 Task: Find a house in Waterville, United States, with Wifi, for 1 adult, from 7th to 14th July, within a price range of ₹6000 to ₹14000.
Action: Mouse moved to (308, 146)
Screenshot: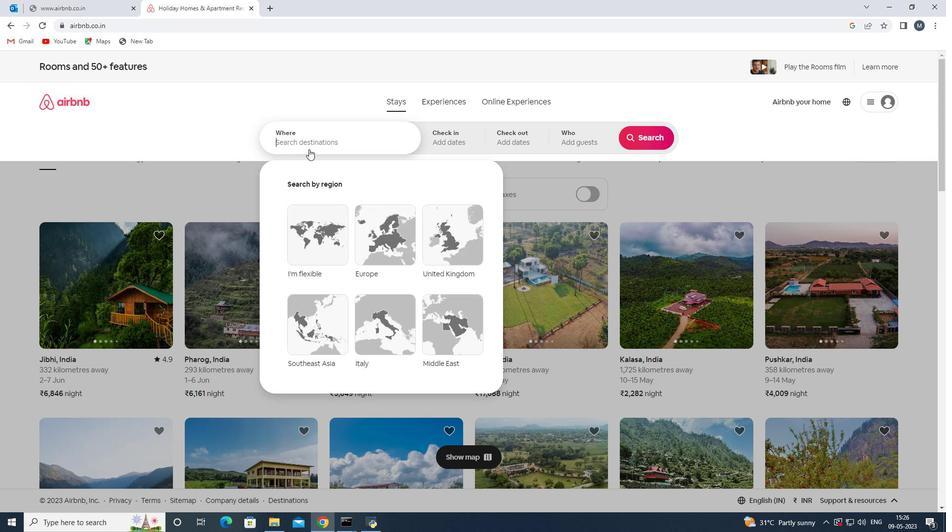 
Action: Mouse pressed left at (308, 146)
Screenshot: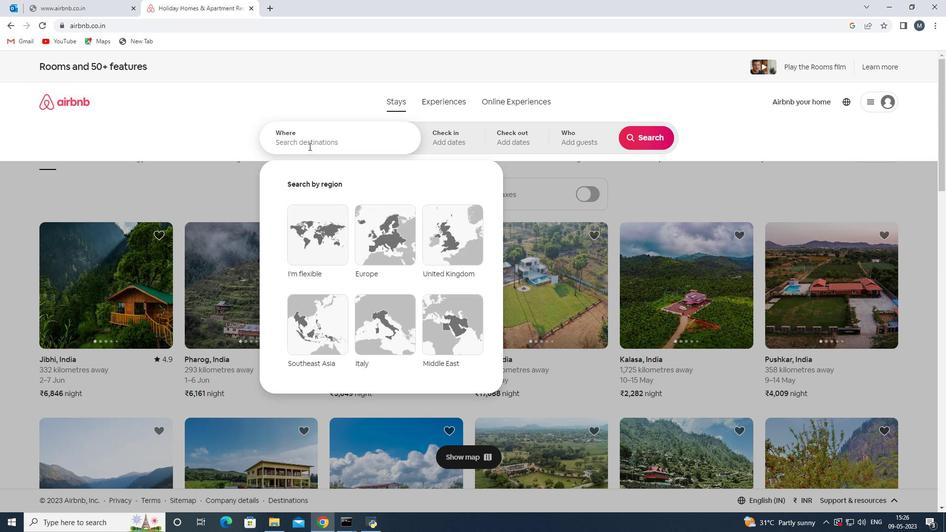 
Action: Mouse moved to (308, 145)
Screenshot: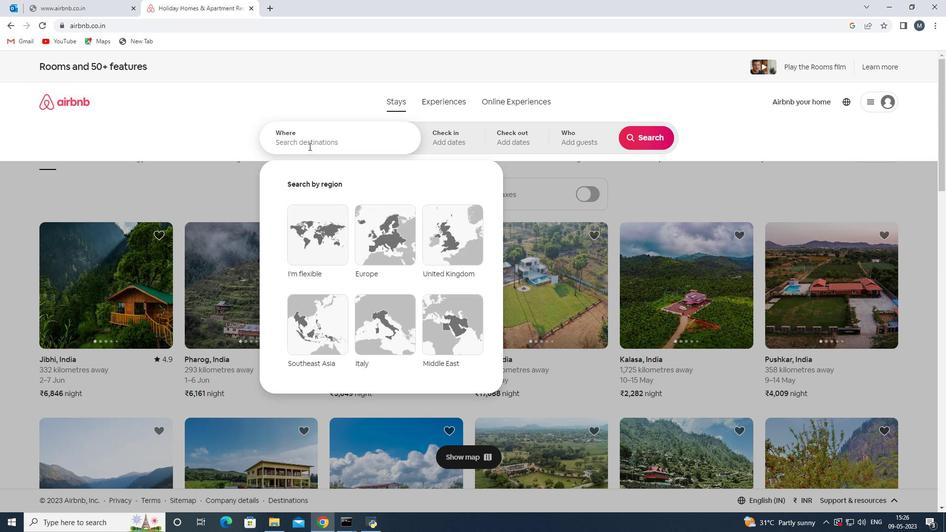 
Action: Key pressed <Key.shift><Key.shift><Key.shift>Waterville<Key.space><Key.backspace>,<Key.space><Key.shift>united<Key.space>states<Key.space>
Screenshot: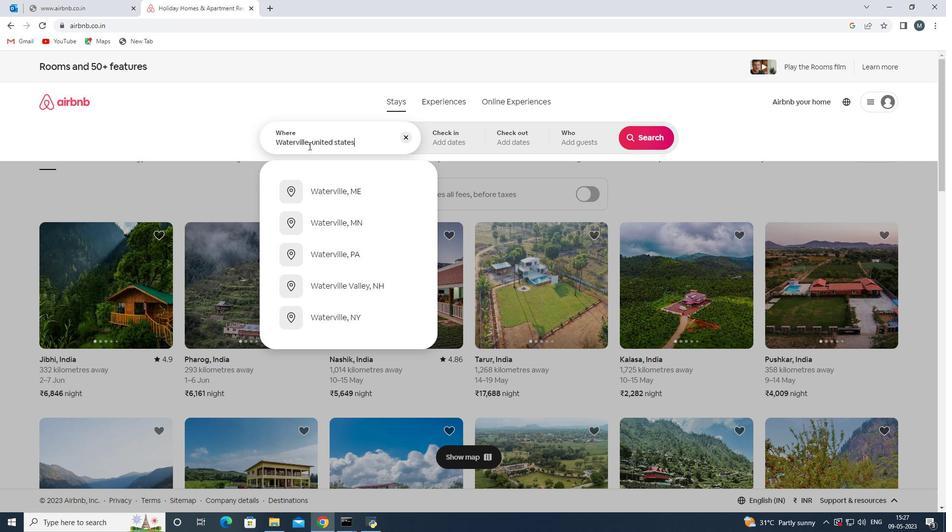 
Action: Mouse moved to (315, 145)
Screenshot: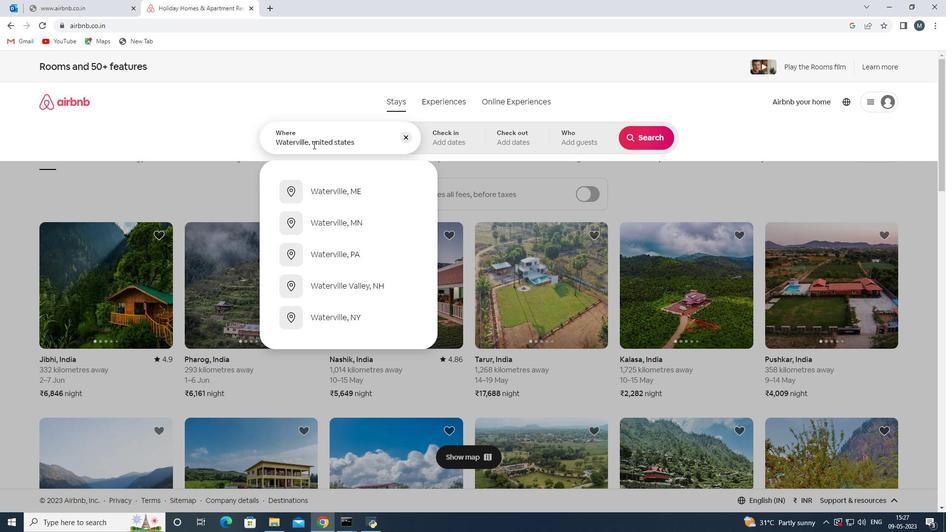 
Action: Mouse pressed left at (315, 145)
Screenshot: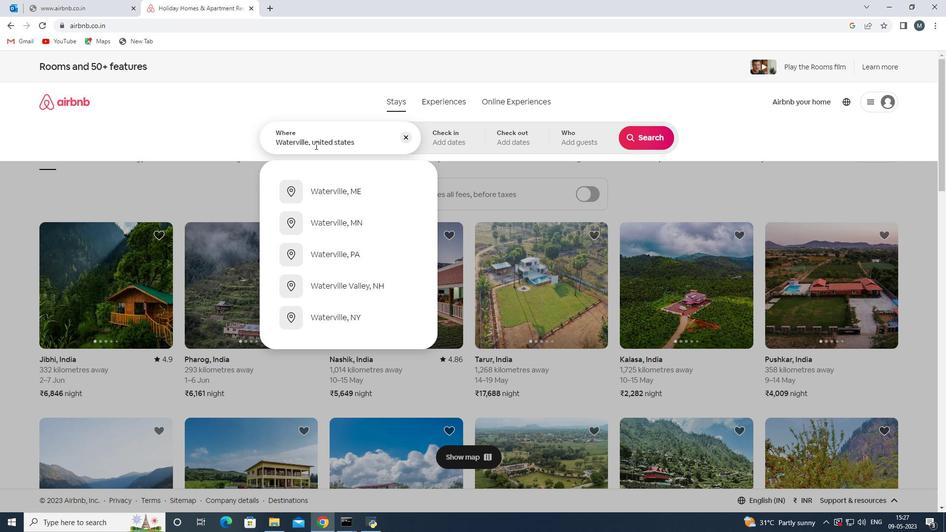 
Action: Mouse moved to (317, 145)
Screenshot: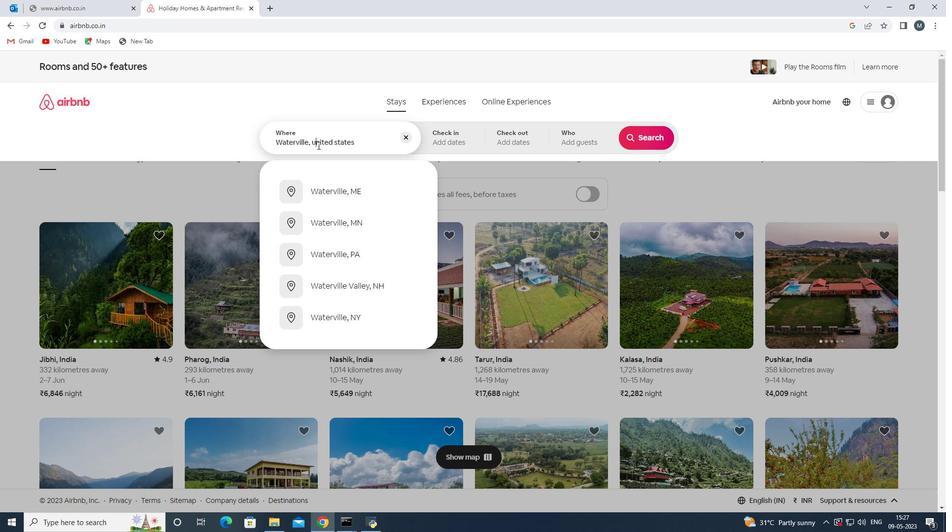 
Action: Key pressed <Key.backspace><Key.shift>U
Screenshot: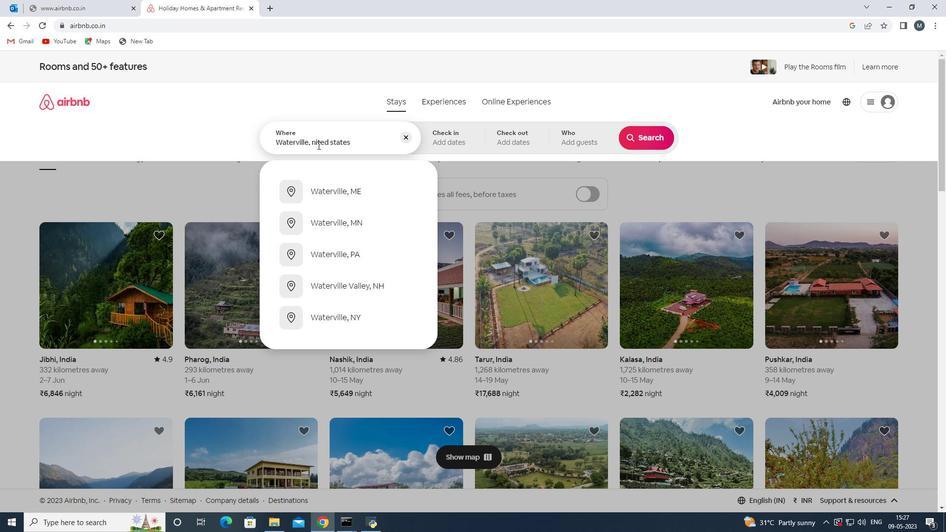 
Action: Mouse moved to (363, 158)
Screenshot: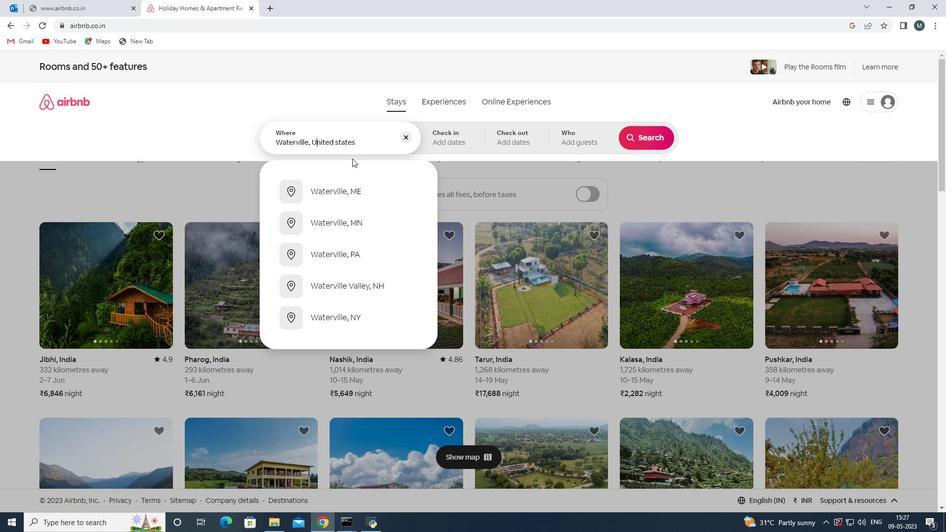 
Action: Key pressed <Key.enter>
Screenshot: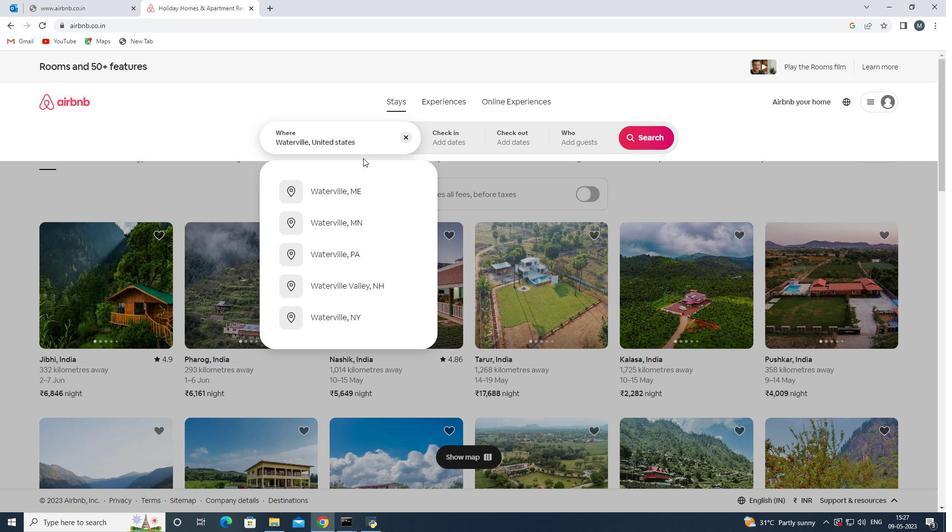 
Action: Mouse moved to (641, 218)
Screenshot: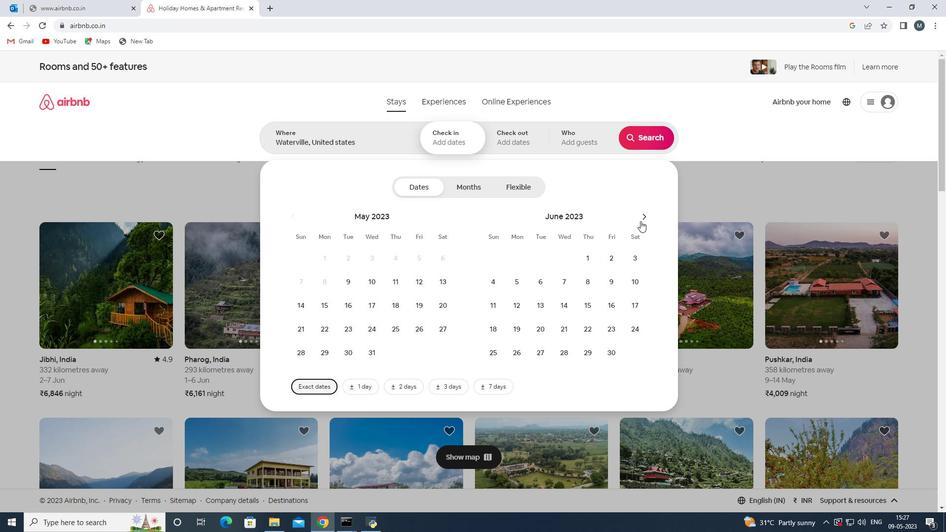 
Action: Mouse pressed left at (641, 218)
Screenshot: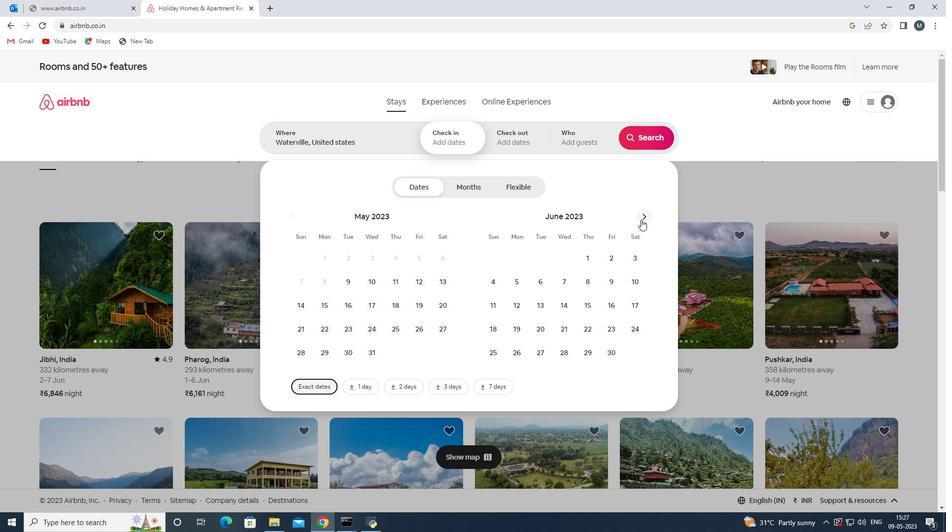 
Action: Mouse moved to (611, 279)
Screenshot: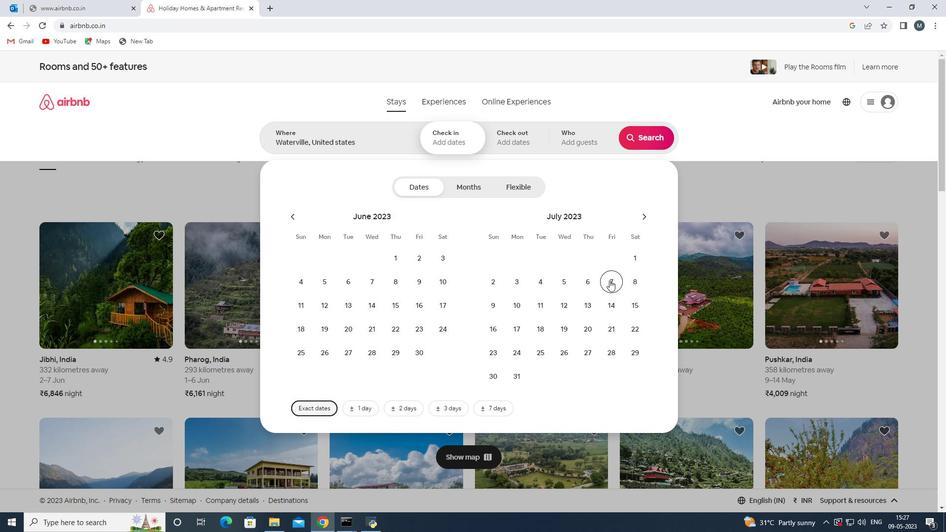 
Action: Mouse pressed left at (611, 279)
Screenshot: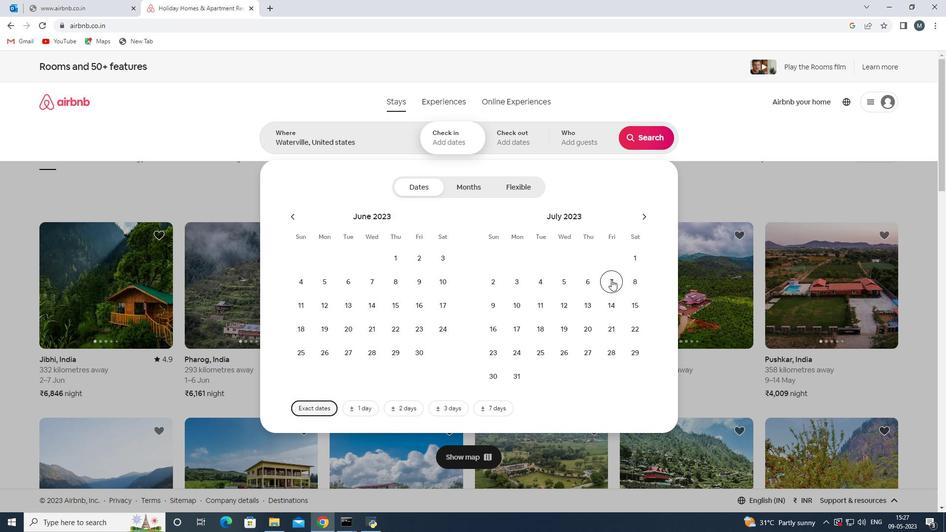 
Action: Mouse moved to (606, 307)
Screenshot: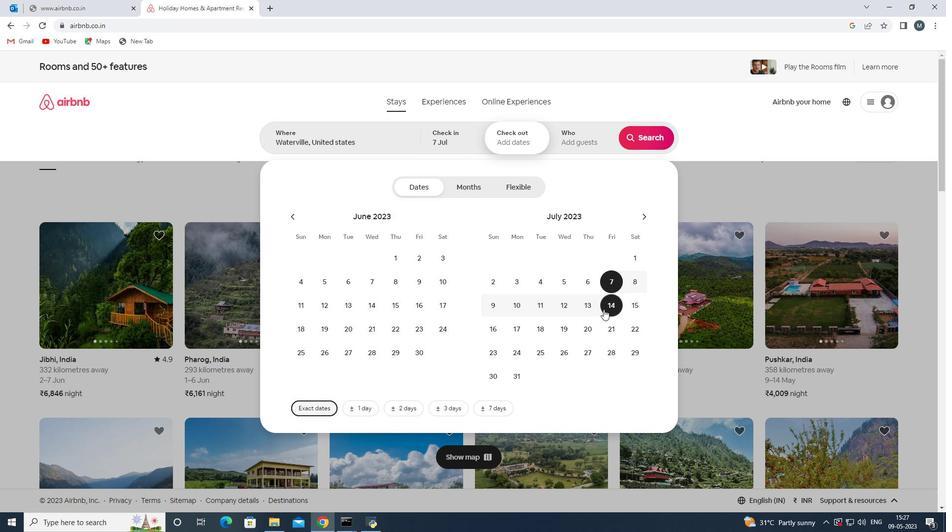 
Action: Mouse pressed left at (606, 307)
Screenshot: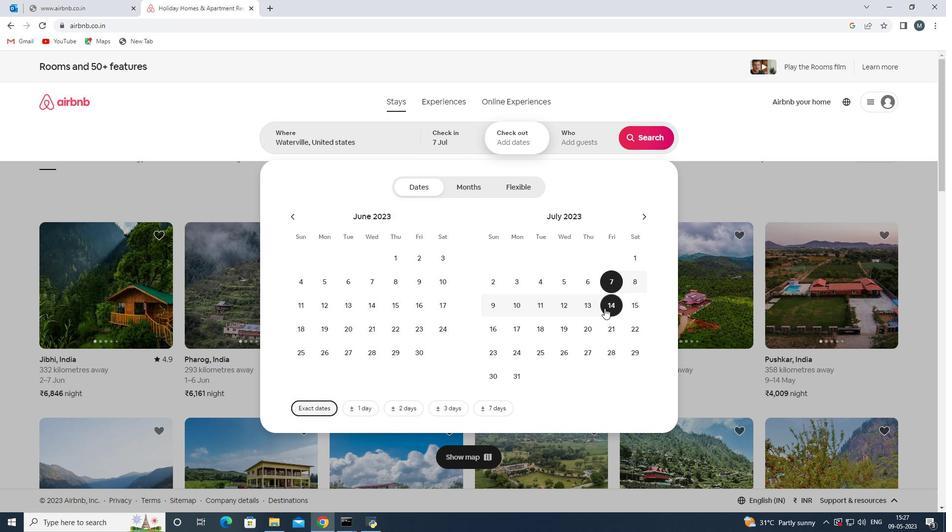 
Action: Mouse moved to (572, 148)
Screenshot: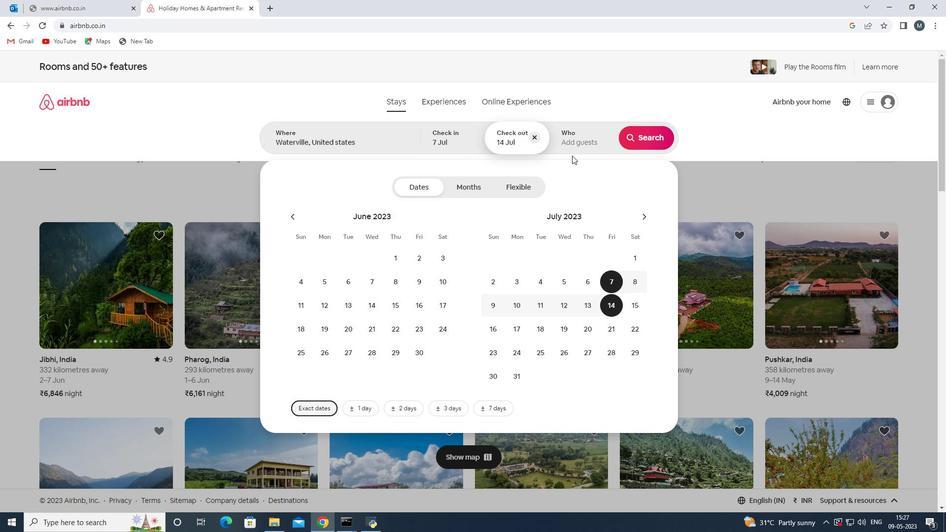 
Action: Mouse pressed left at (572, 148)
Screenshot: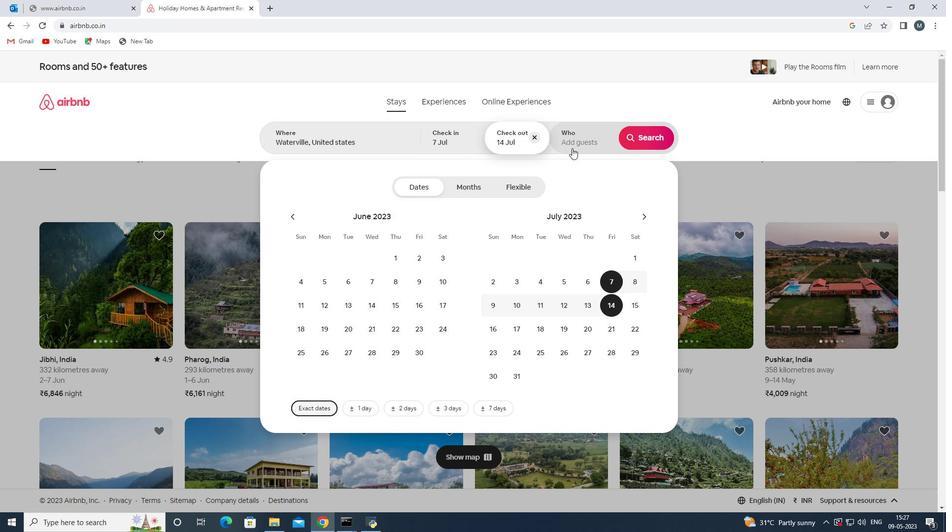 
Action: Mouse moved to (648, 193)
Screenshot: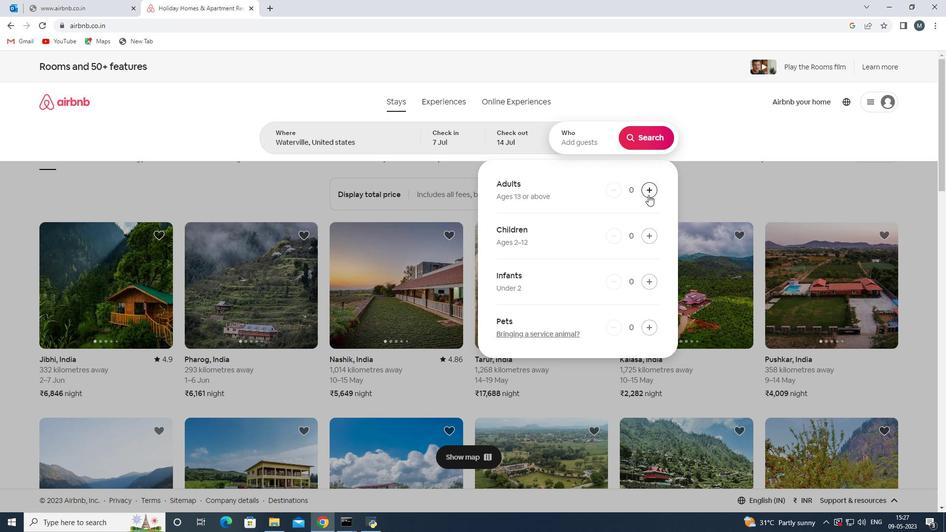 
Action: Mouse pressed left at (648, 193)
Screenshot: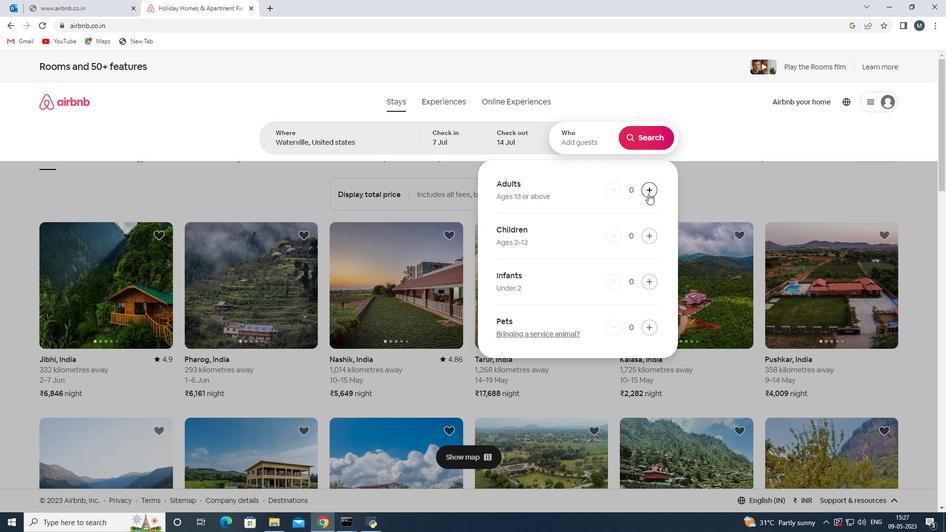 
Action: Mouse moved to (651, 137)
Screenshot: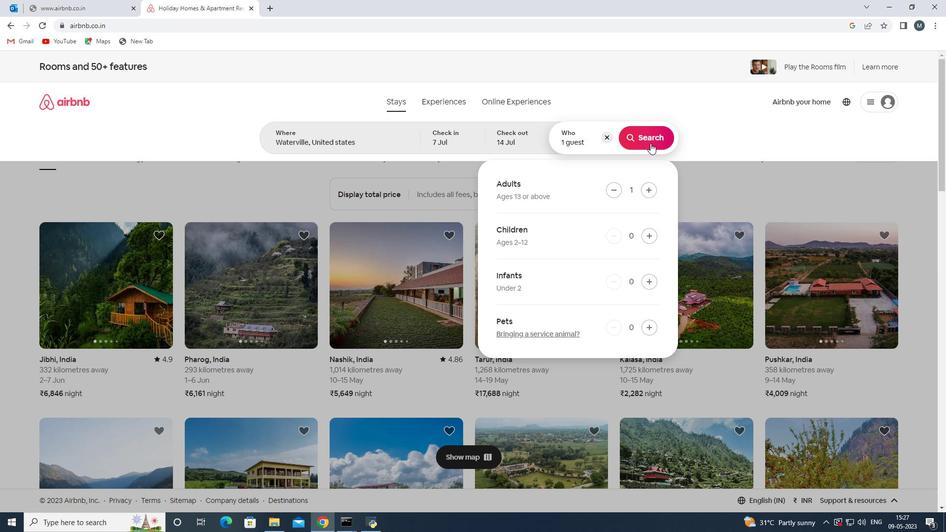 
Action: Mouse pressed left at (651, 137)
Screenshot: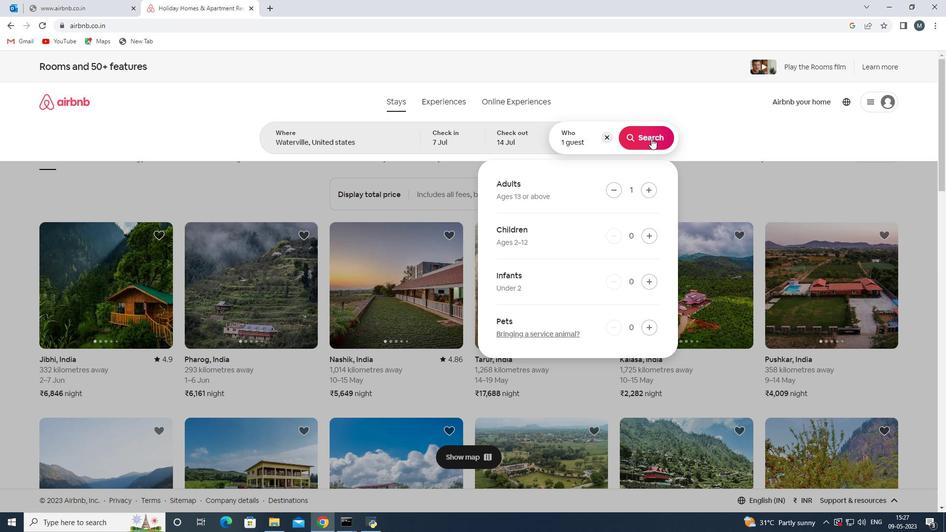 
Action: Mouse moved to (898, 114)
Screenshot: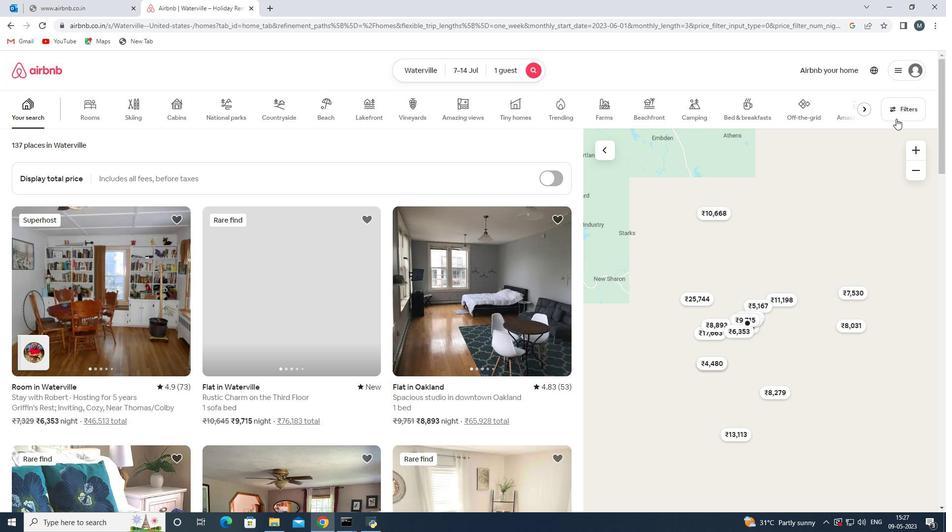 
Action: Mouse pressed left at (898, 114)
Screenshot: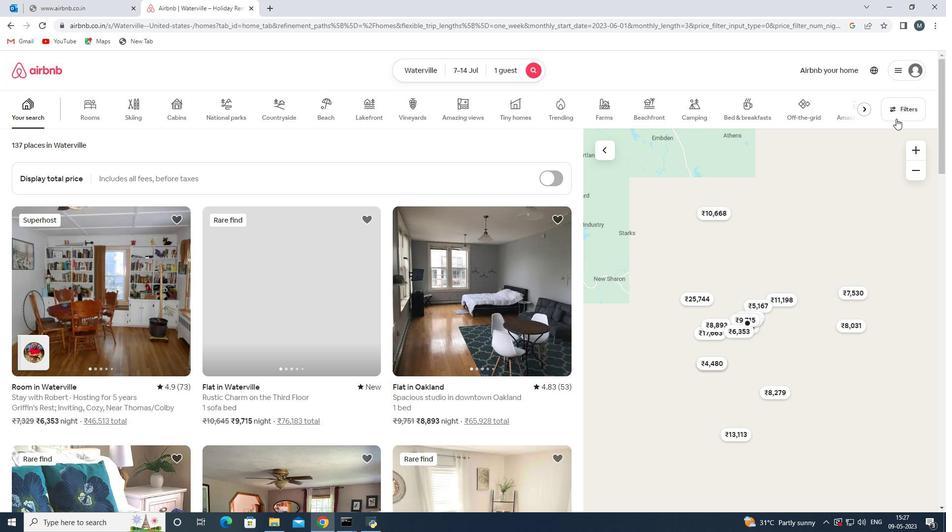 
Action: Mouse moved to (421, 346)
Screenshot: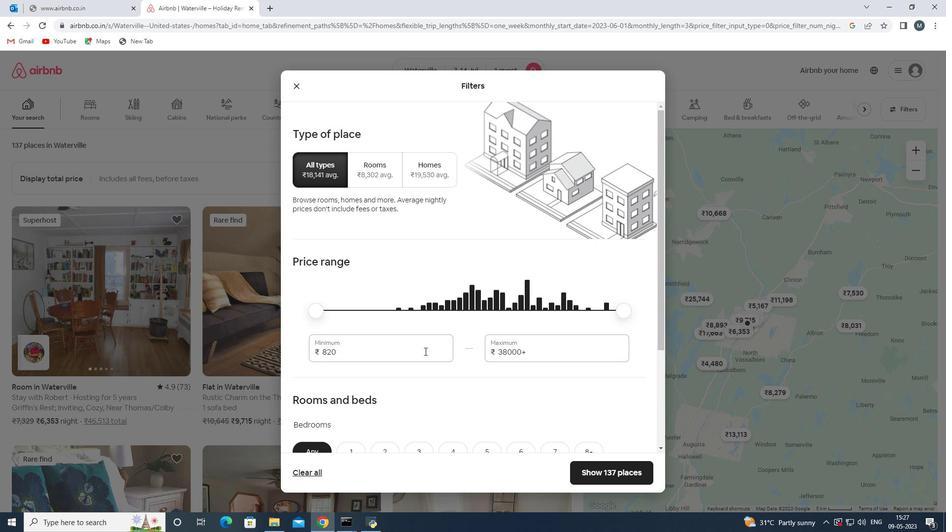 
Action: Mouse scrolled (421, 346) with delta (0, 0)
Screenshot: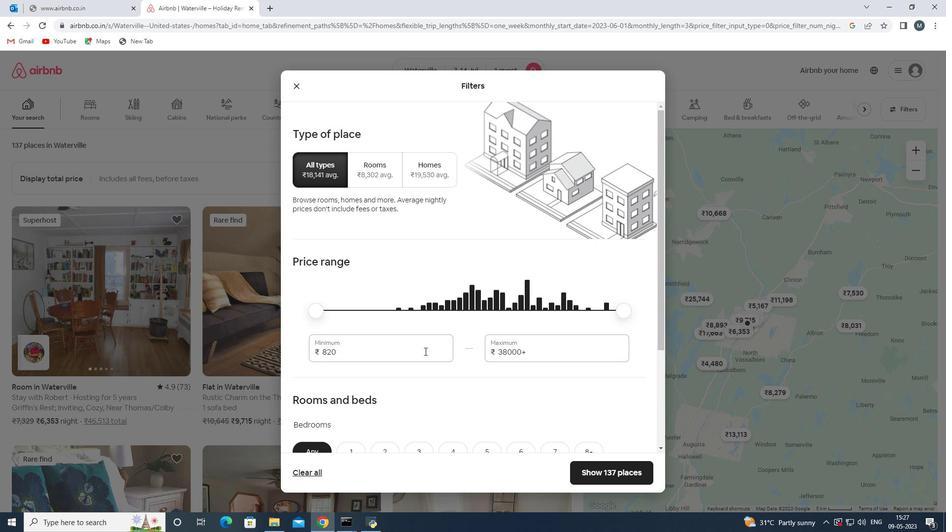 
Action: Mouse moved to (401, 304)
Screenshot: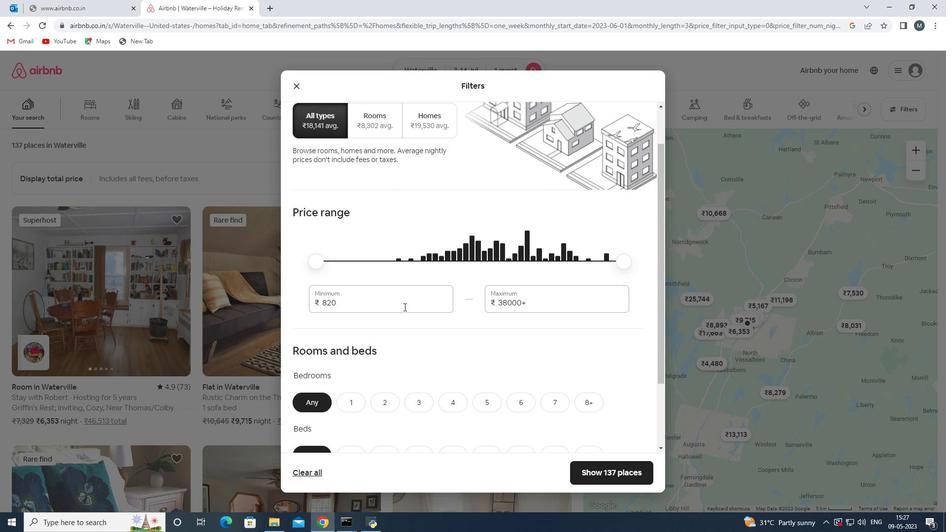 
Action: Mouse pressed left at (401, 304)
Screenshot: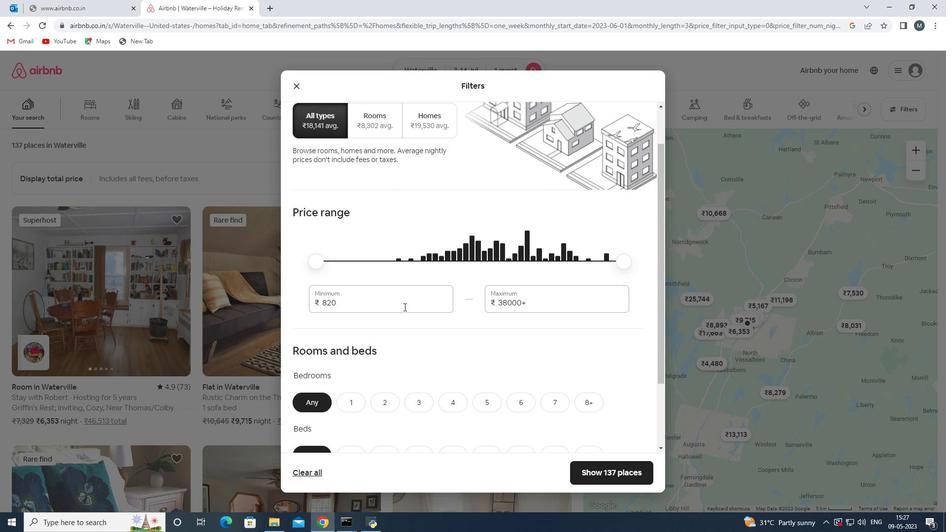 
Action: Mouse moved to (323, 304)
Screenshot: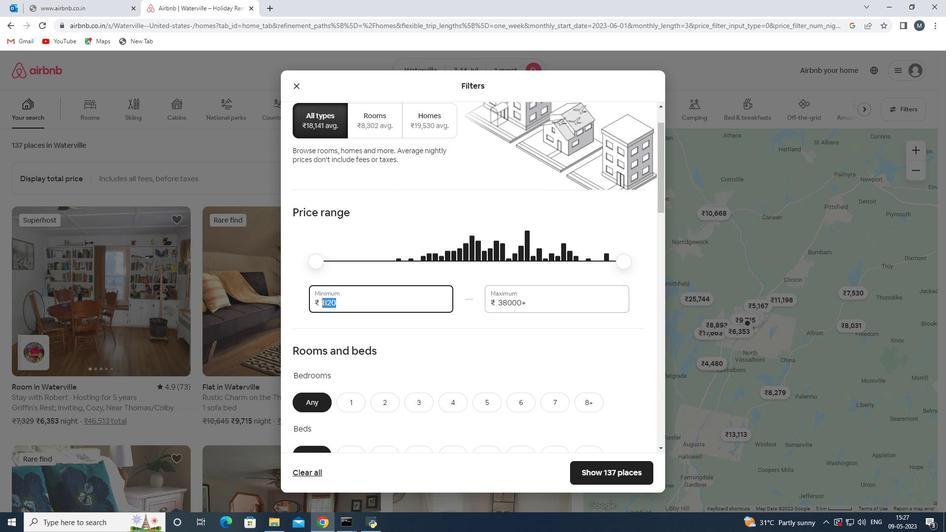 
Action: Key pressed 6000
Screenshot: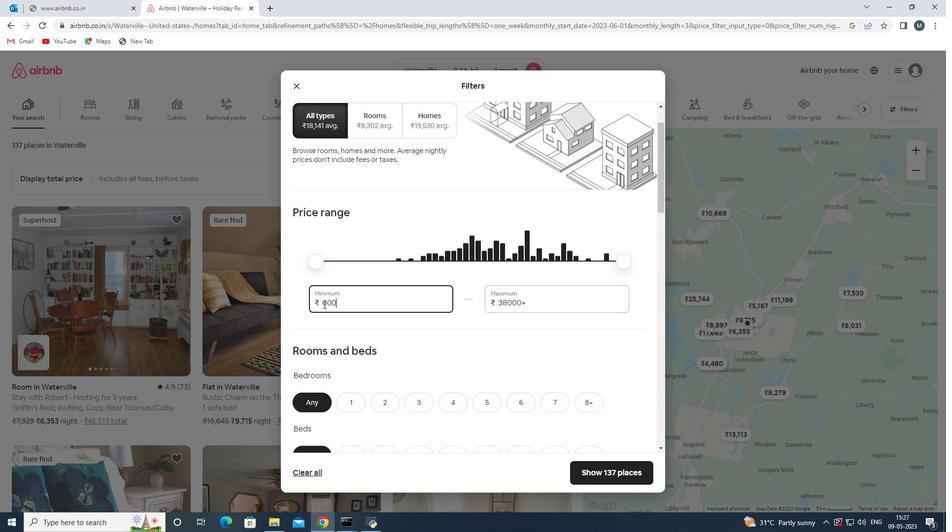 
Action: Mouse moved to (535, 302)
Screenshot: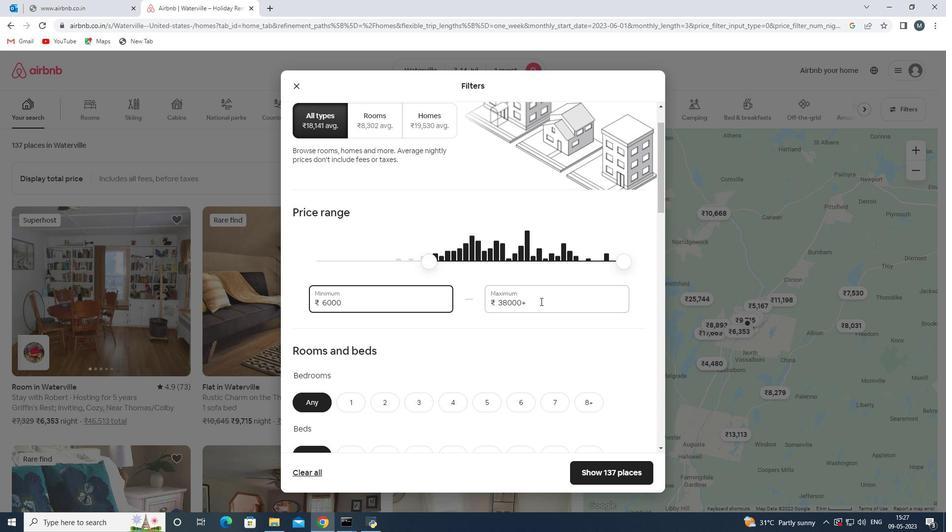 
Action: Mouse pressed left at (535, 302)
Screenshot: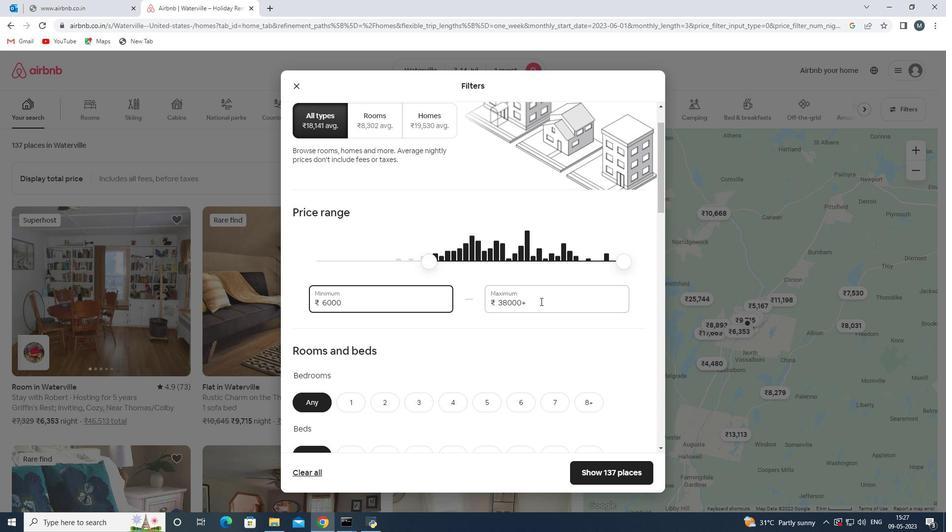 
Action: Mouse moved to (488, 309)
Screenshot: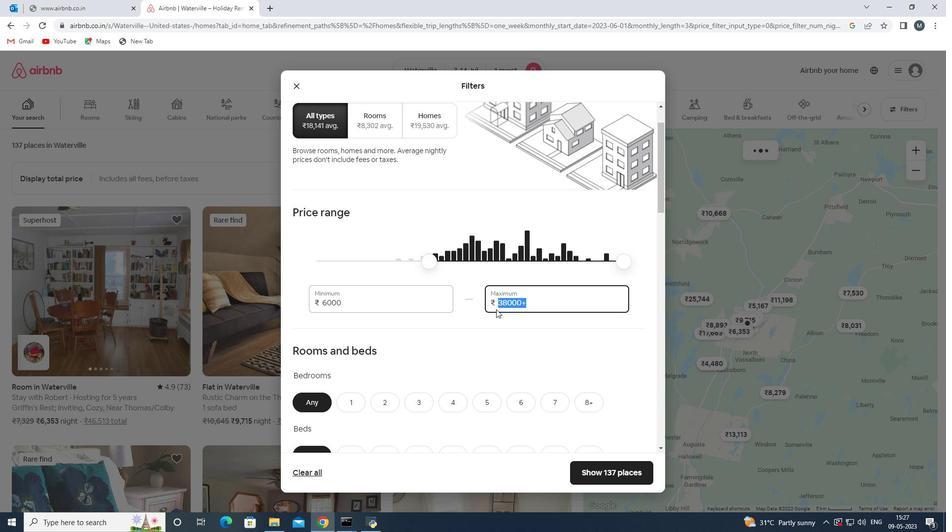 
Action: Key pressed 14000
Screenshot: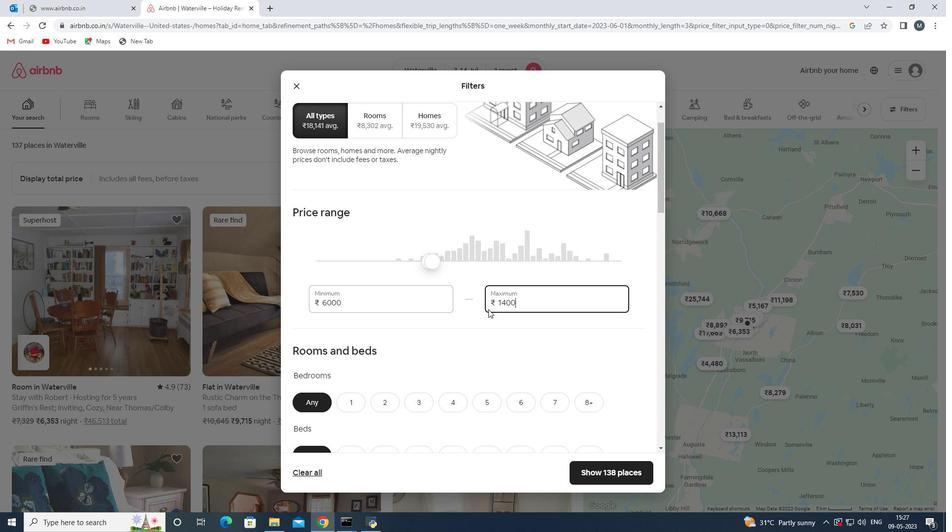 
Action: Mouse moved to (484, 304)
Screenshot: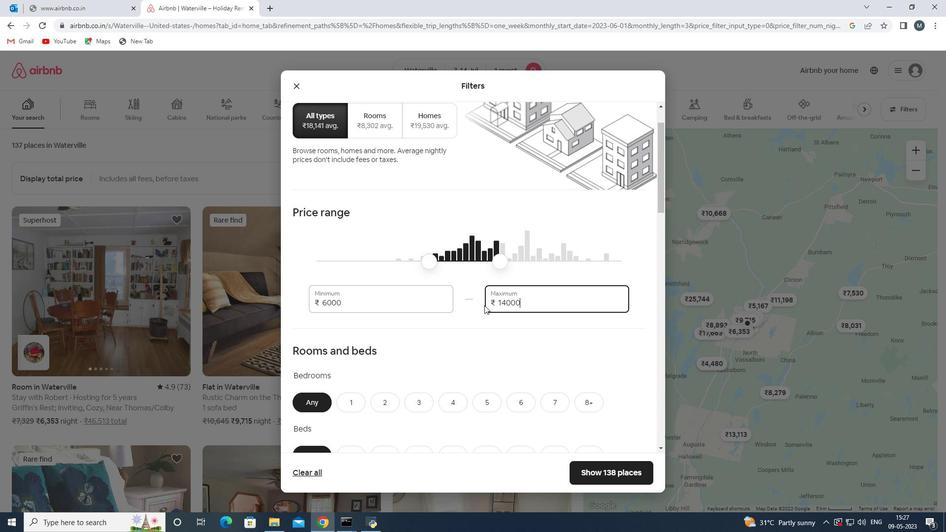 
Action: Mouse scrolled (484, 304) with delta (0, 0)
Screenshot: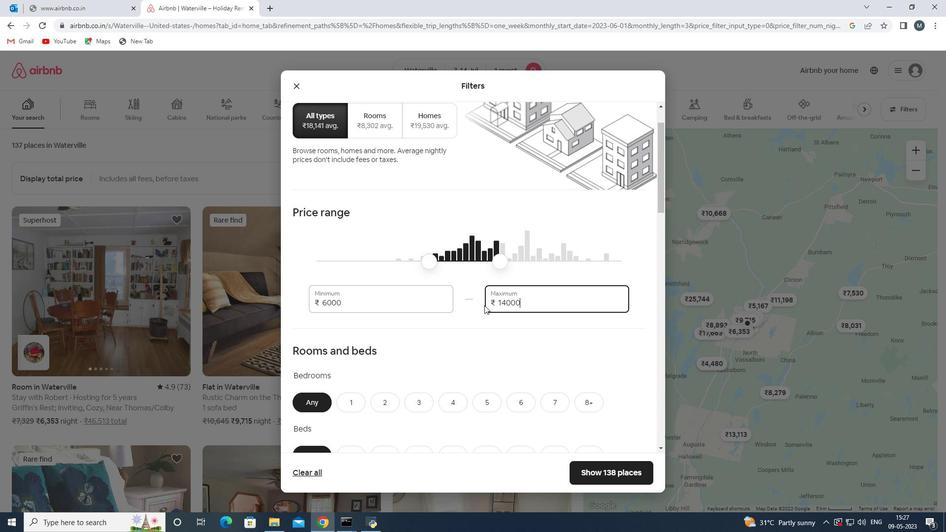 
Action: Mouse moved to (484, 295)
Screenshot: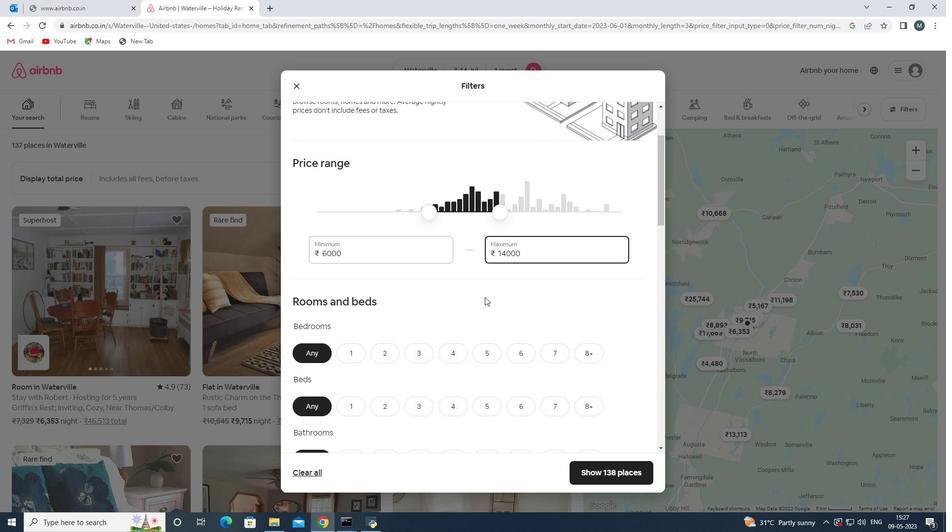 
Action: Mouse scrolled (484, 295) with delta (0, 0)
Screenshot: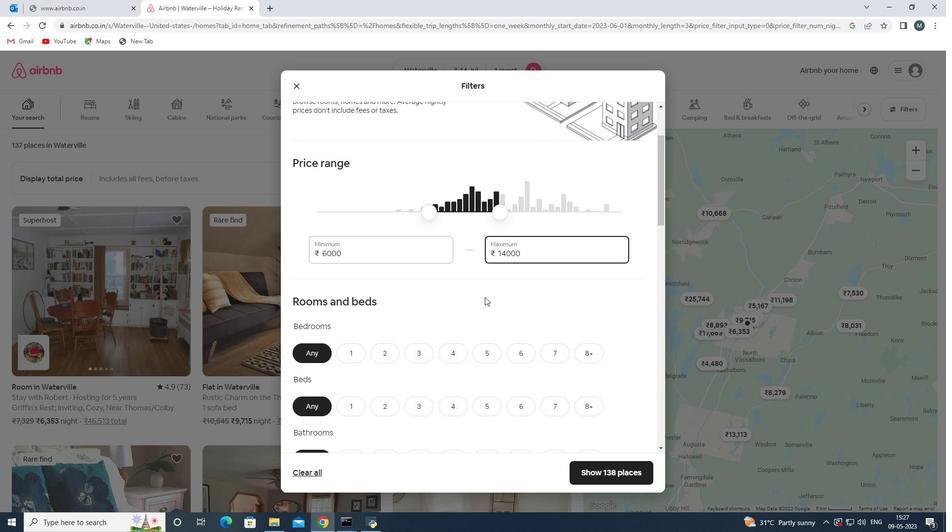 
Action: Mouse scrolled (484, 295) with delta (0, 0)
Screenshot: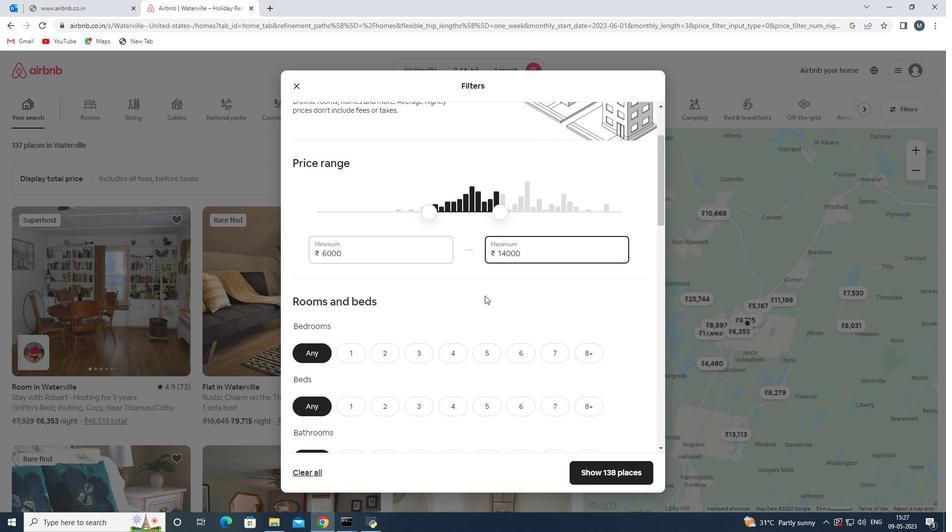 
Action: Mouse moved to (348, 261)
Screenshot: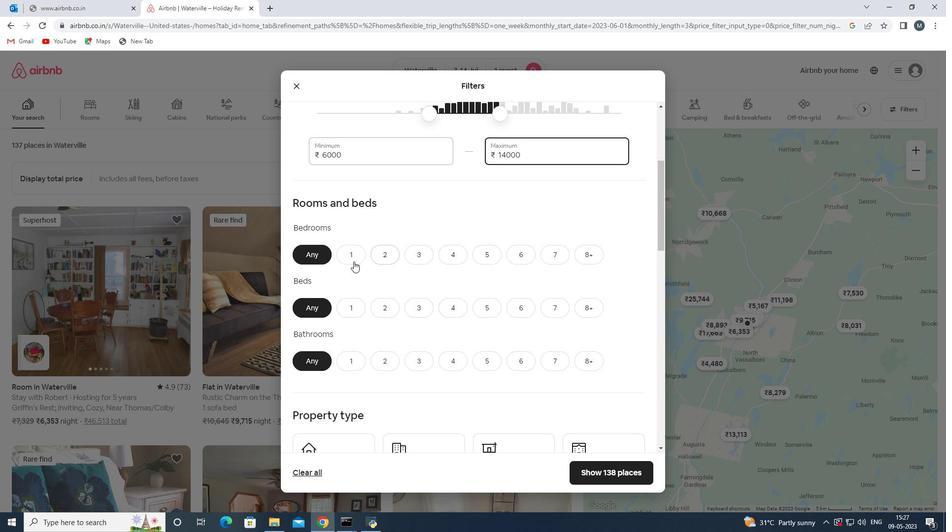 
Action: Mouse pressed left at (348, 261)
Screenshot: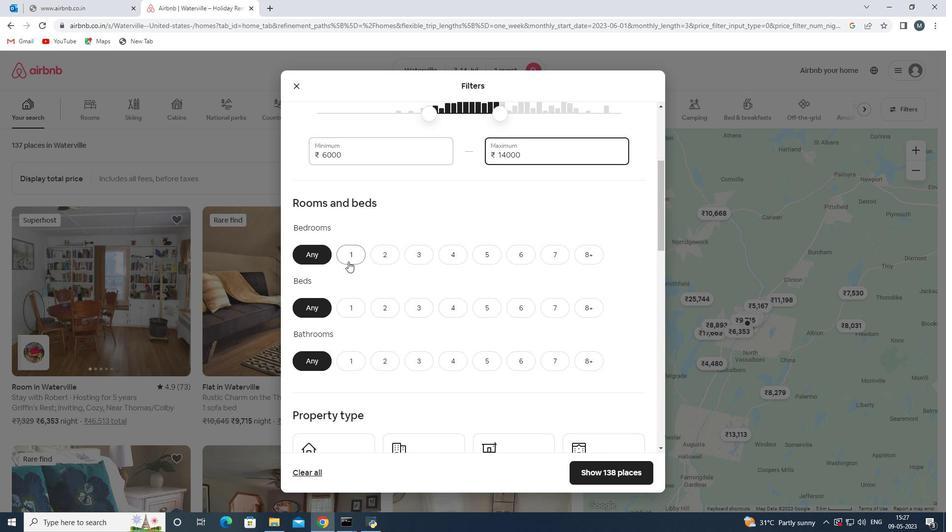 
Action: Mouse moved to (345, 304)
Screenshot: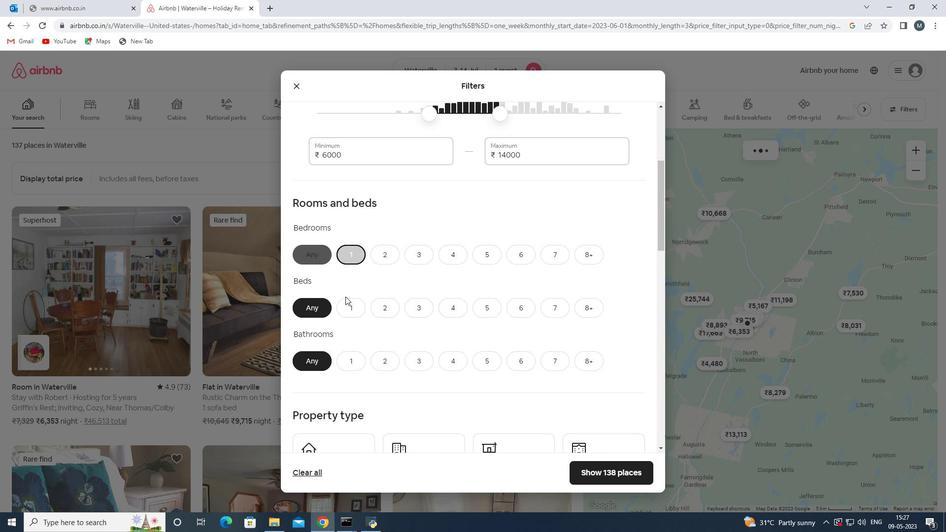 
Action: Mouse pressed left at (345, 304)
Screenshot: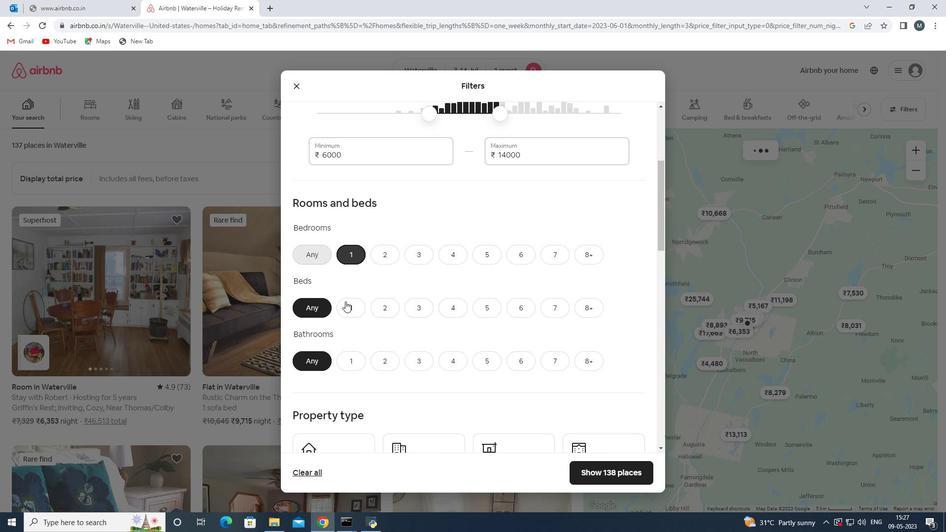 
Action: Mouse moved to (348, 301)
Screenshot: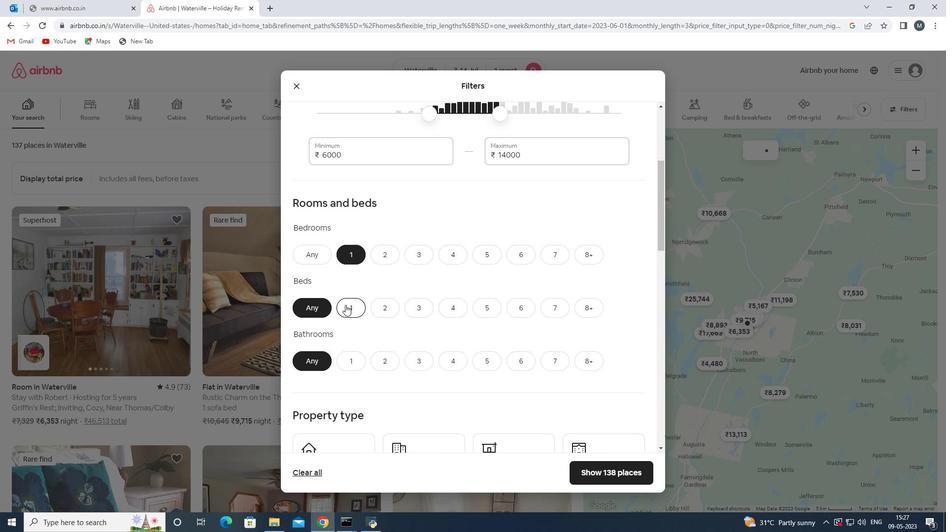 
Action: Mouse scrolled (348, 300) with delta (0, 0)
Screenshot: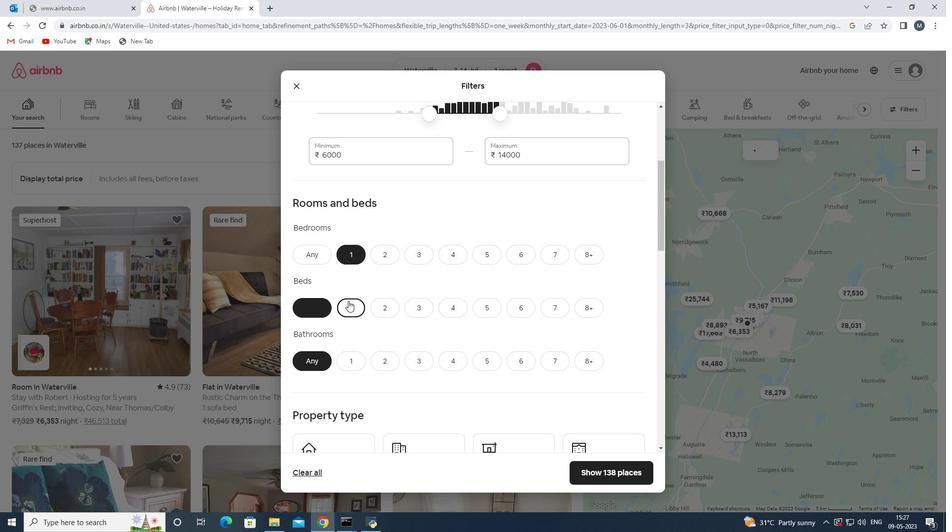 
Action: Mouse moved to (350, 301)
Screenshot: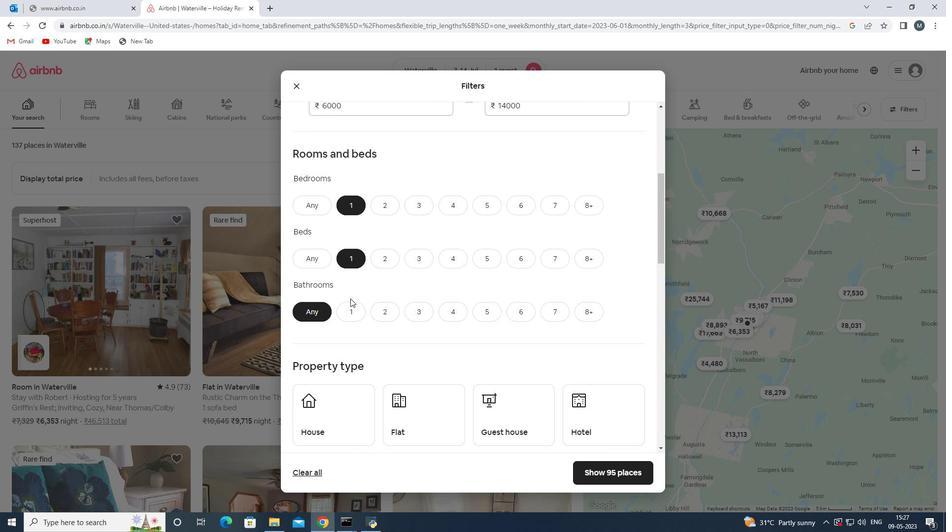 
Action: Mouse pressed left at (350, 301)
Screenshot: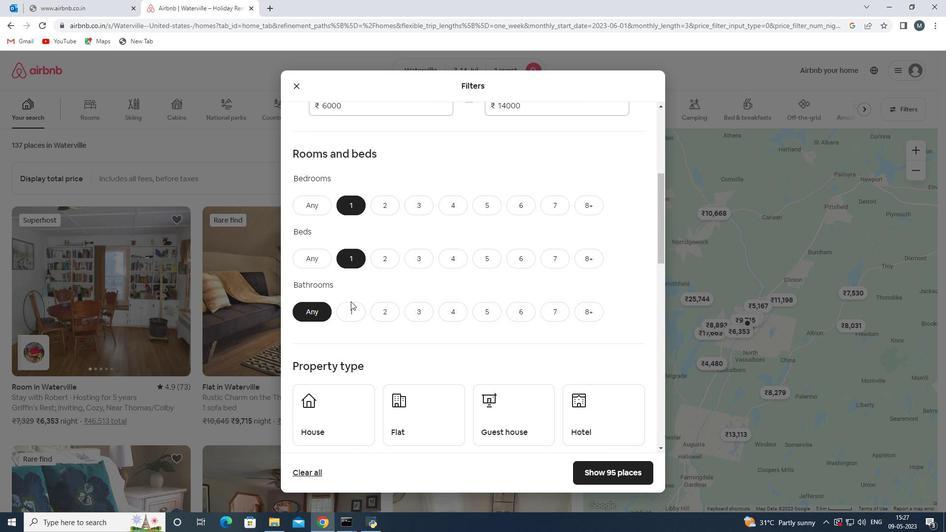 
Action: Mouse moved to (376, 282)
Screenshot: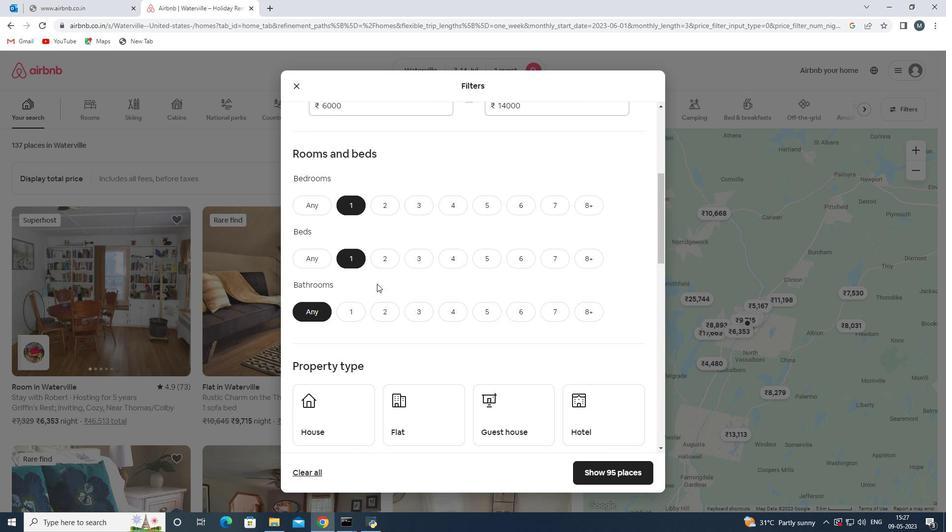 
Action: Mouse scrolled (376, 281) with delta (0, 0)
Screenshot: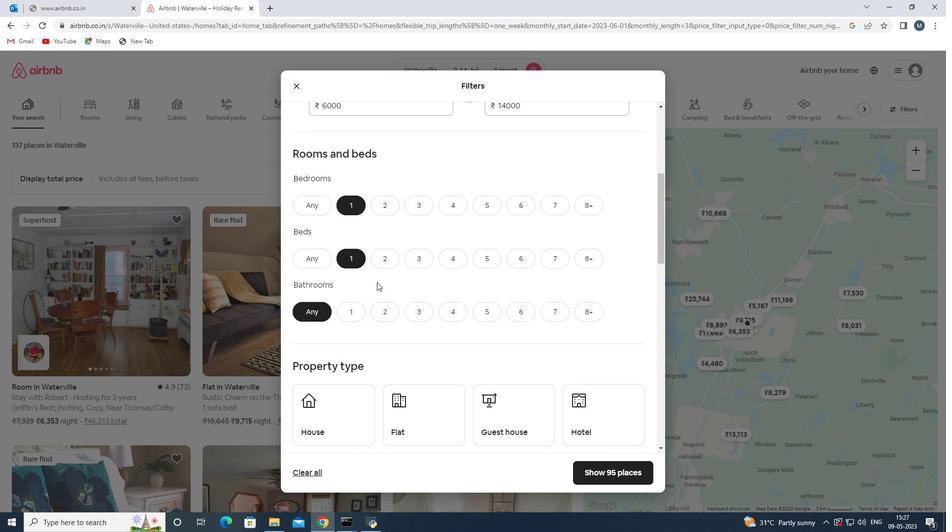 
Action: Mouse moved to (393, 272)
Screenshot: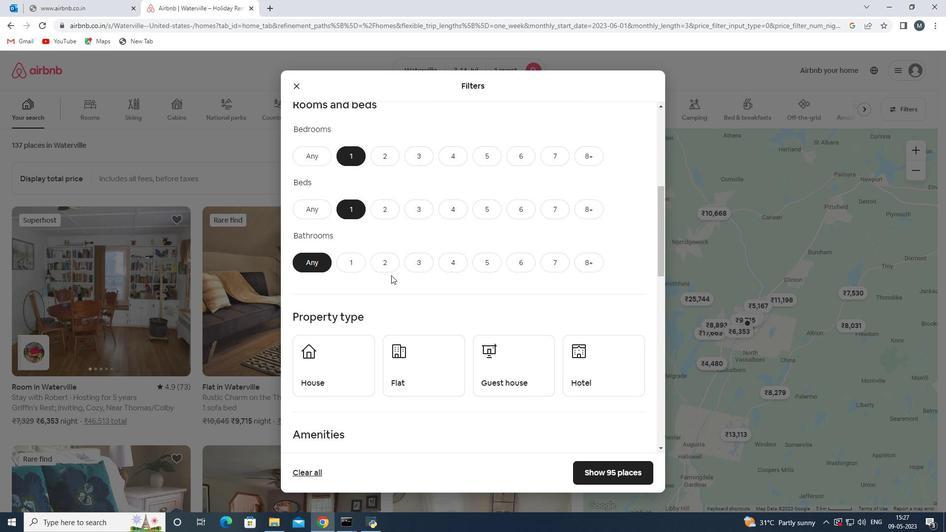 
Action: Mouse scrolled (393, 272) with delta (0, 0)
Screenshot: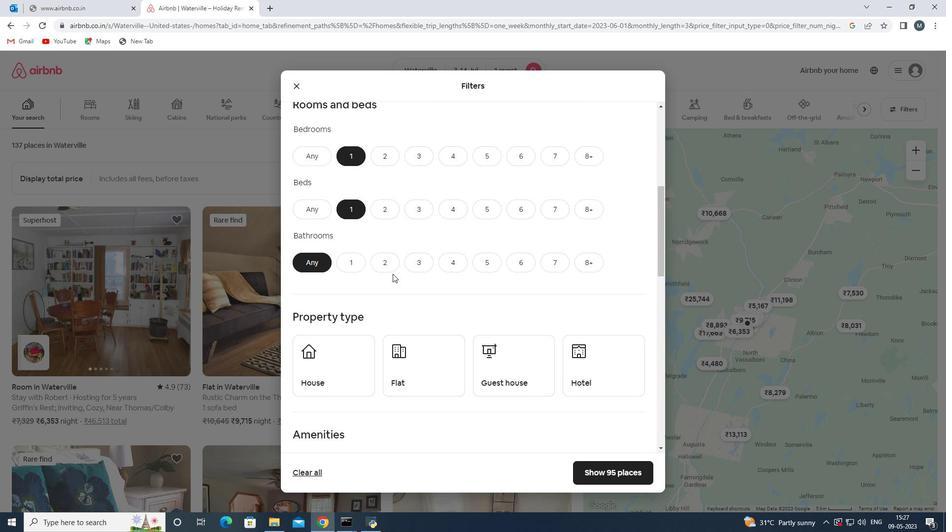 
Action: Mouse moved to (350, 314)
Screenshot: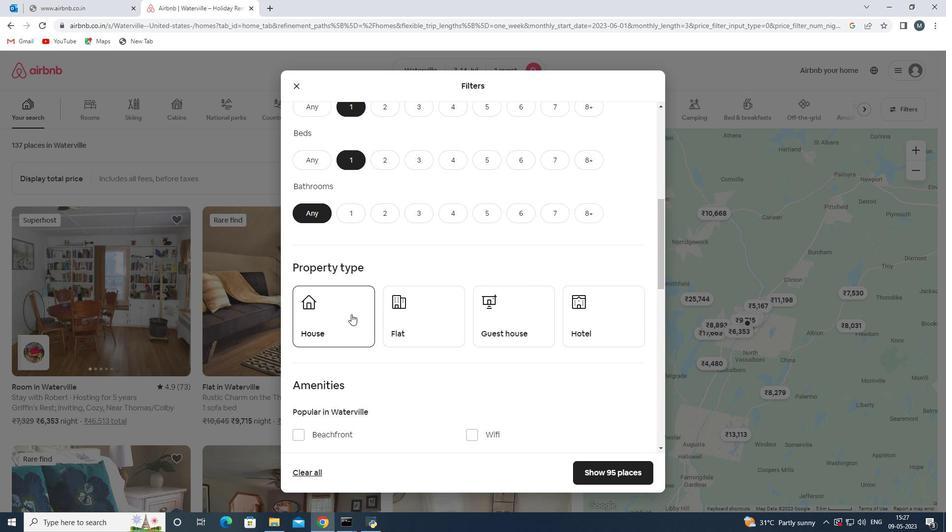 
Action: Mouse pressed left at (350, 314)
Screenshot: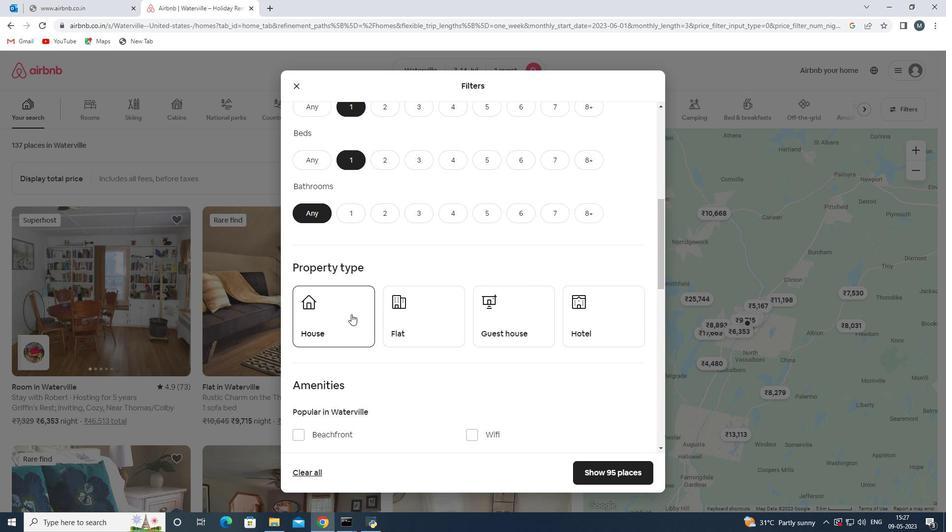 
Action: Mouse moved to (412, 316)
Screenshot: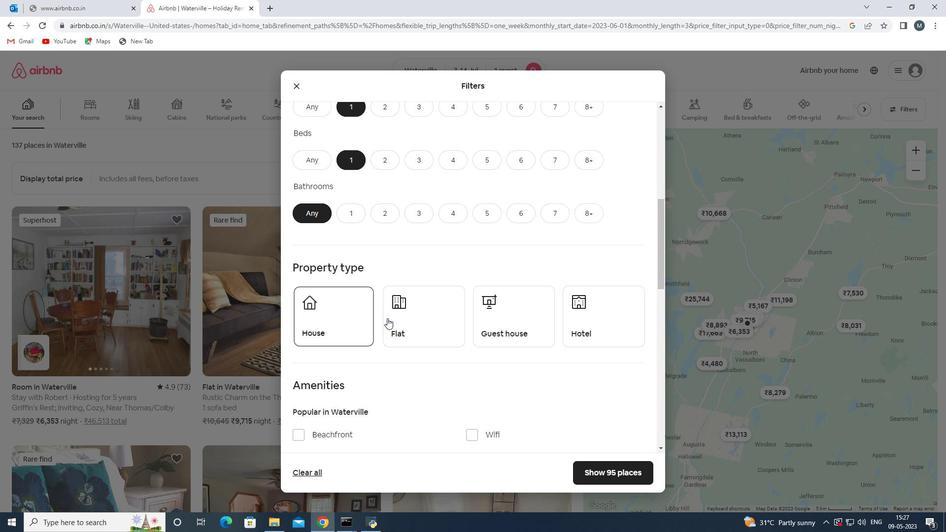 
Action: Mouse pressed left at (412, 316)
Screenshot: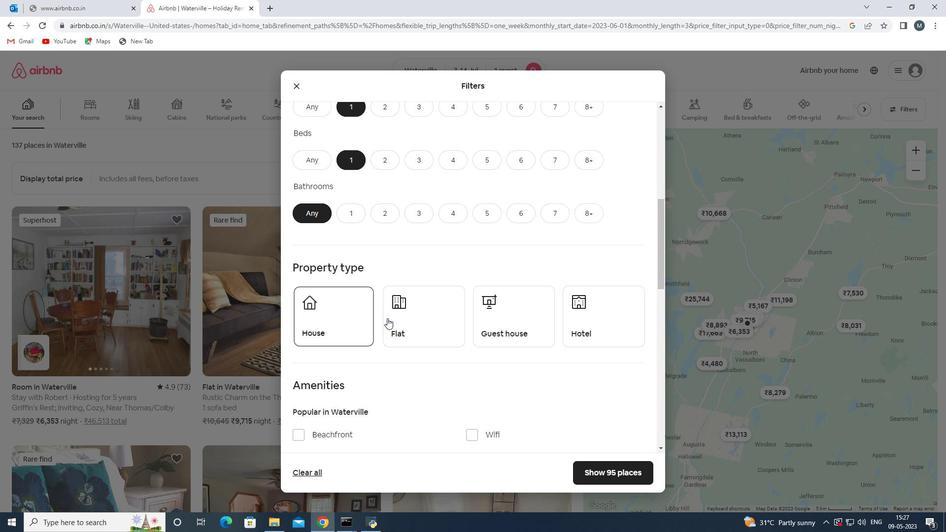 
Action: Mouse moved to (518, 317)
Screenshot: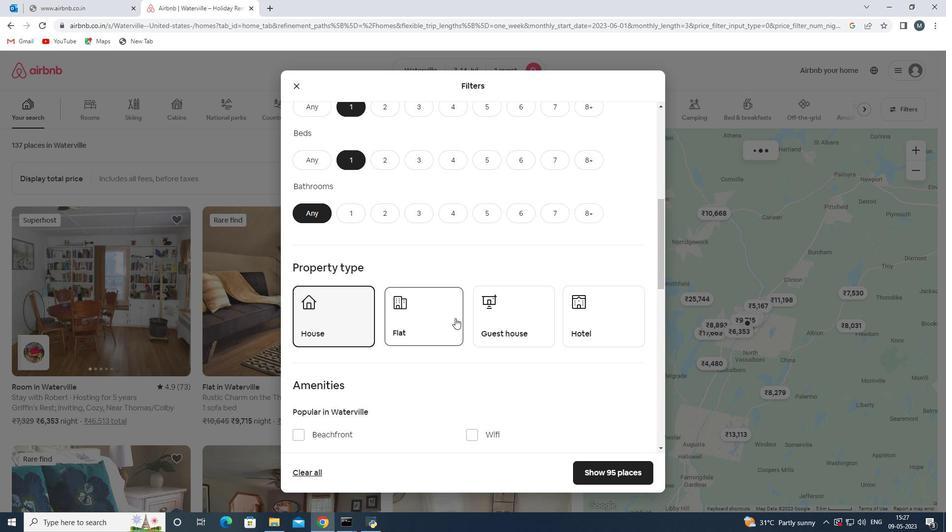 
Action: Mouse pressed left at (518, 317)
Screenshot: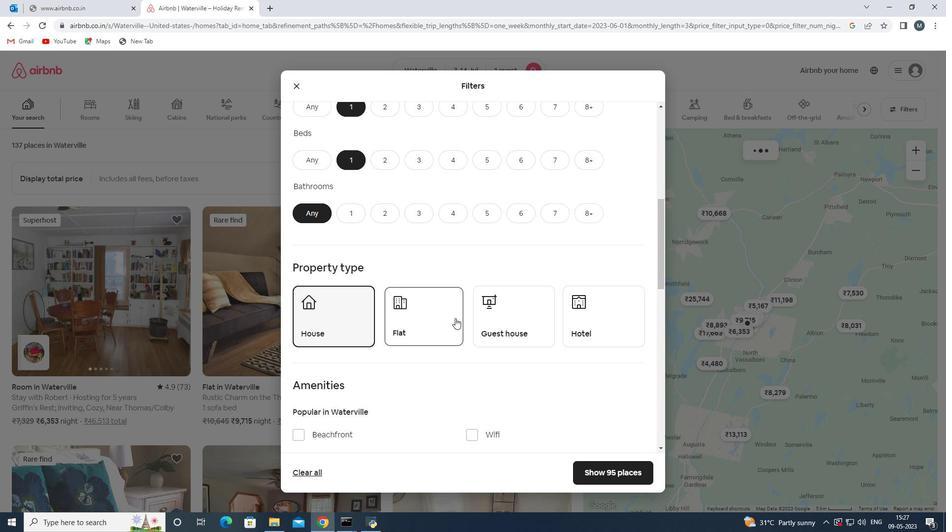 
Action: Mouse moved to (574, 315)
Screenshot: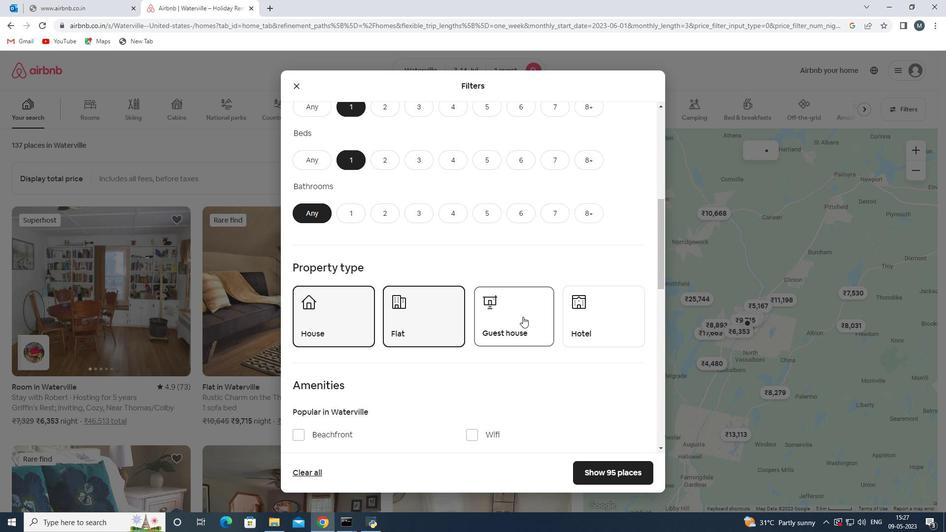 
Action: Mouse pressed left at (574, 315)
Screenshot: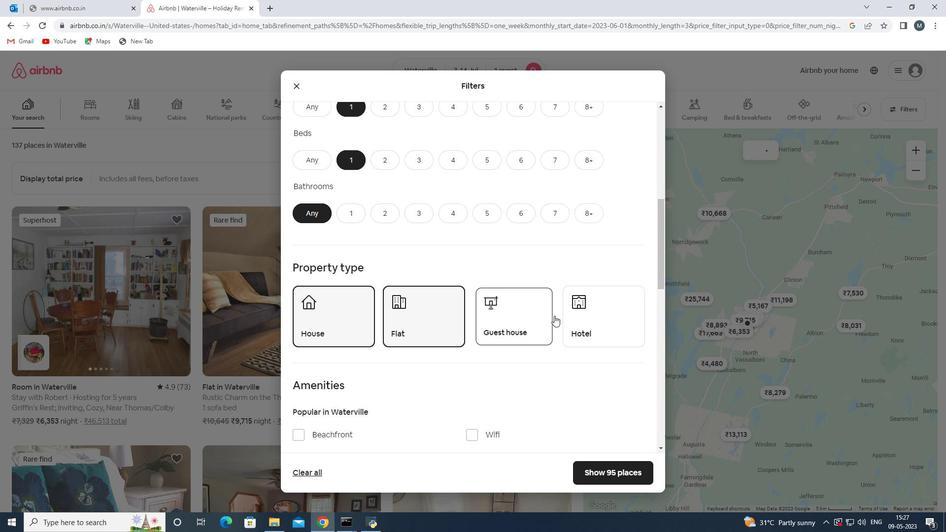 
Action: Mouse moved to (476, 313)
Screenshot: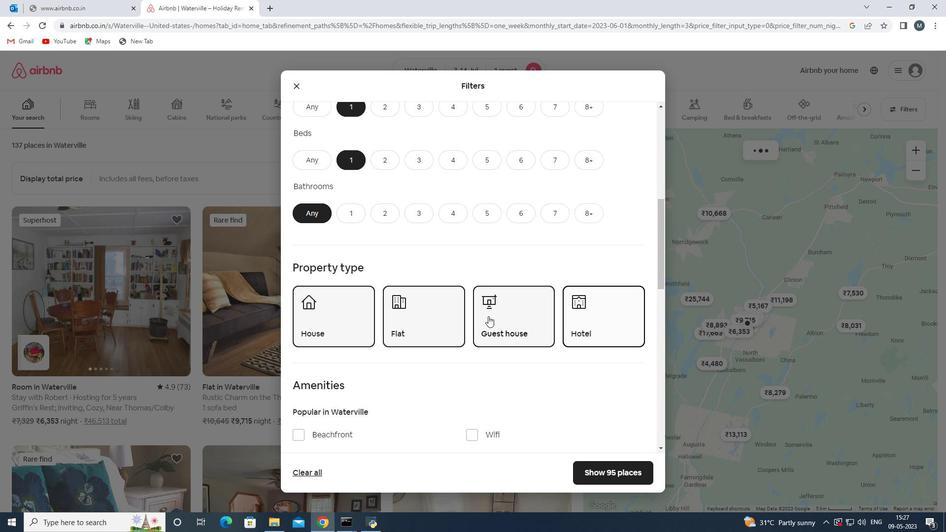 
Action: Mouse scrolled (476, 313) with delta (0, 0)
Screenshot: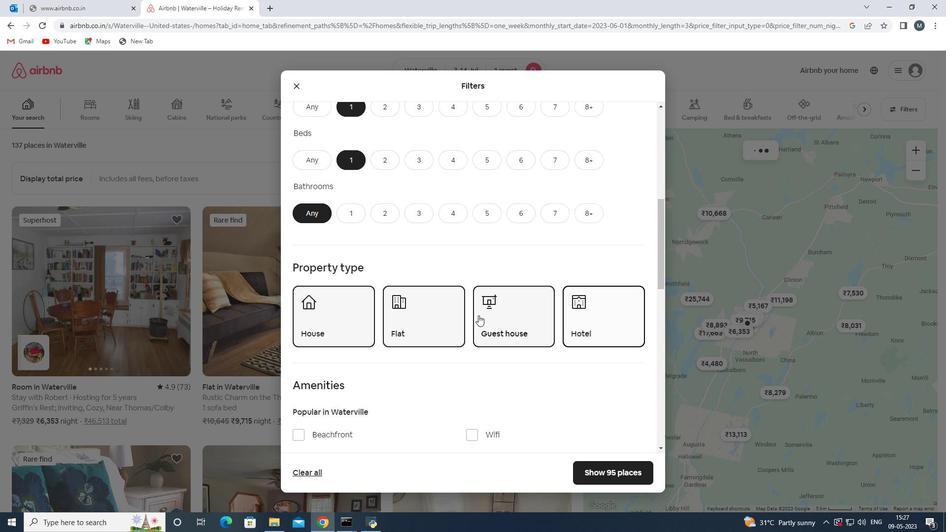 
Action: Mouse moved to (461, 307)
Screenshot: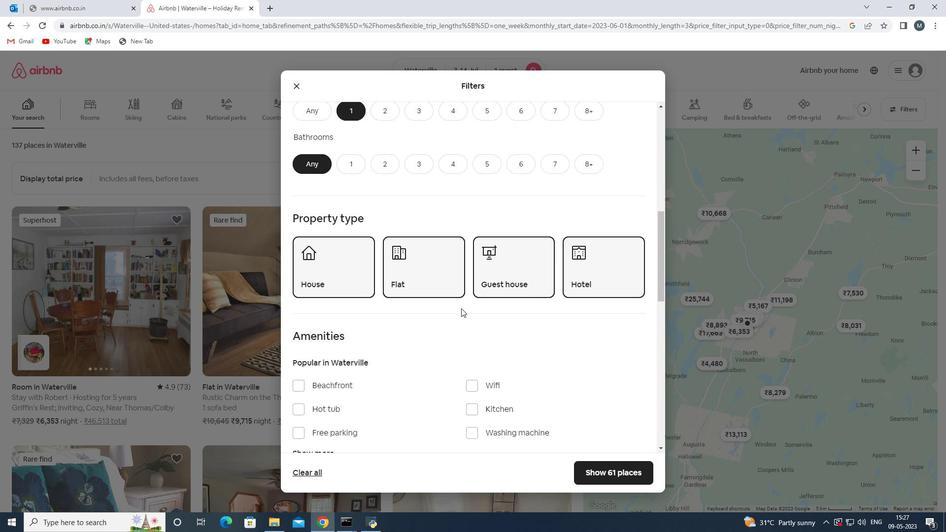 
Action: Mouse scrolled (461, 307) with delta (0, 0)
Screenshot: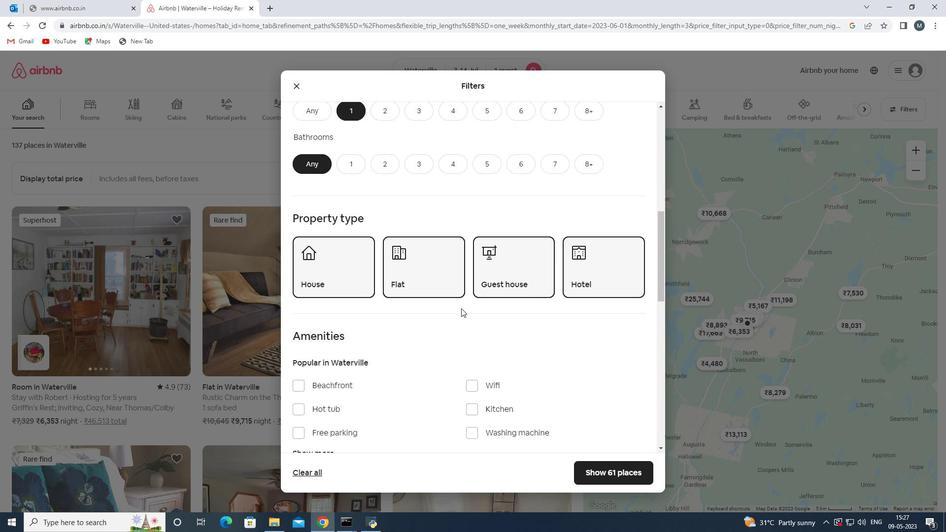 
Action: Mouse moved to (474, 337)
Screenshot: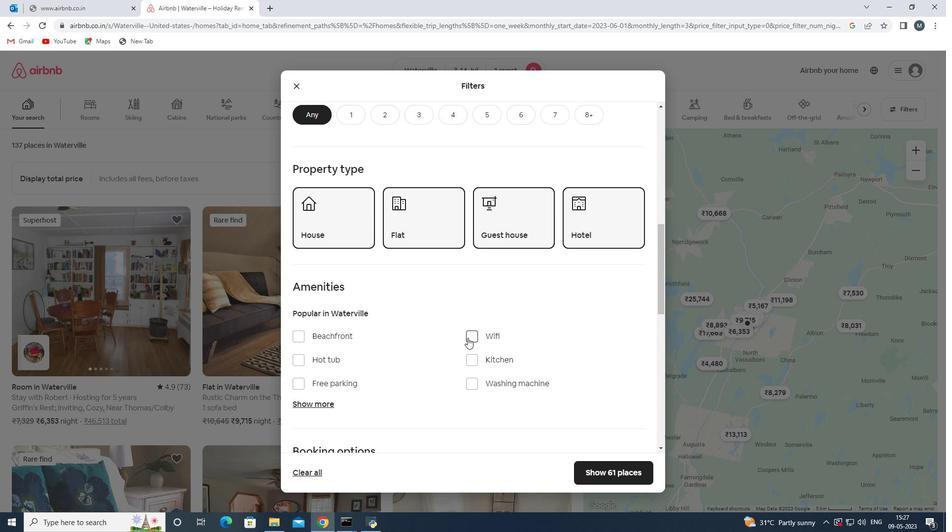 
Action: Mouse pressed left at (474, 337)
Screenshot: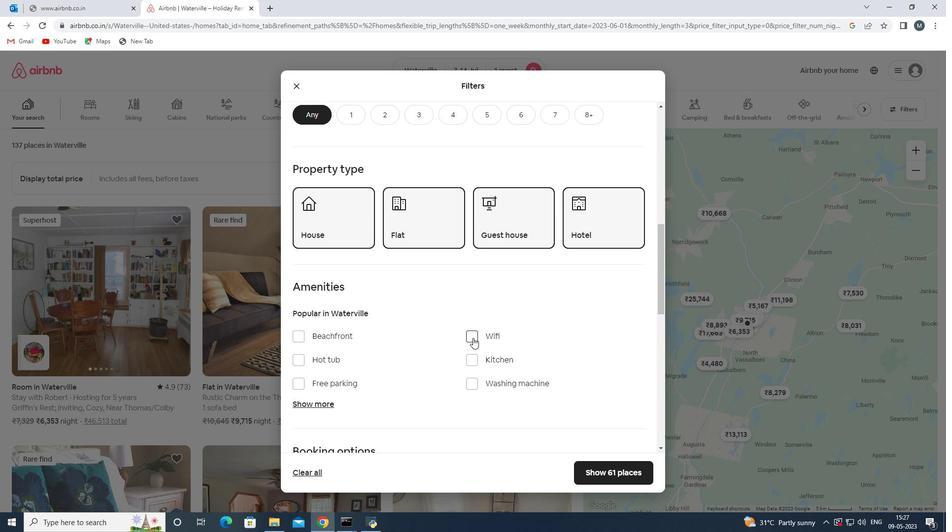 
Action: Mouse moved to (451, 334)
Screenshot: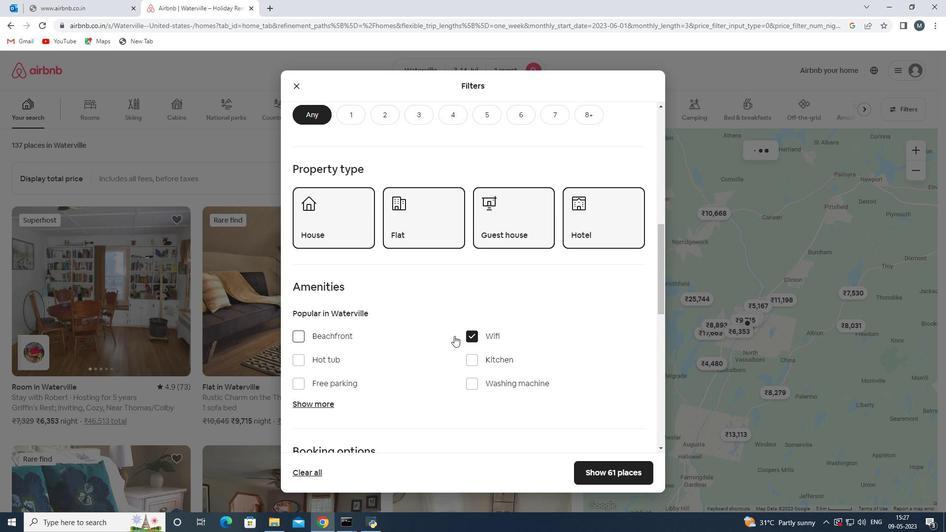 
Action: Mouse scrolled (451, 334) with delta (0, 0)
Screenshot: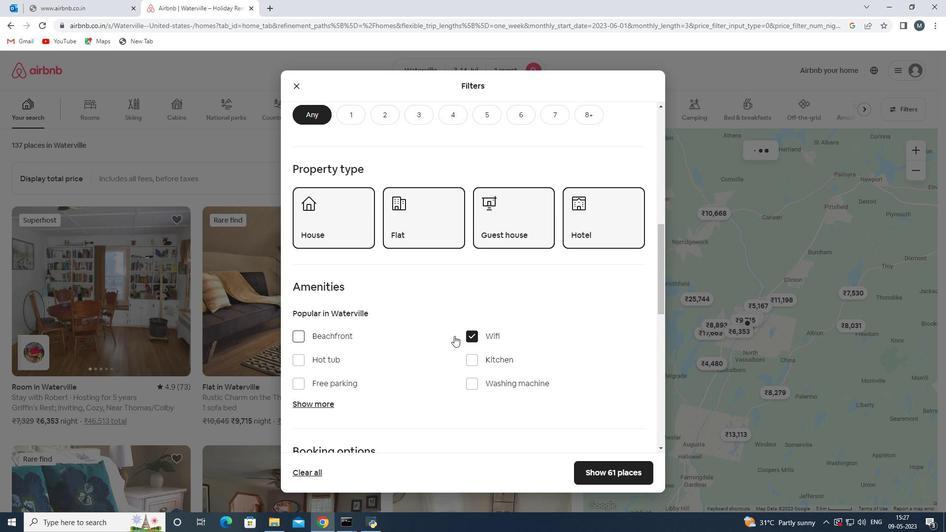 
Action: Mouse moved to (450, 334)
Screenshot: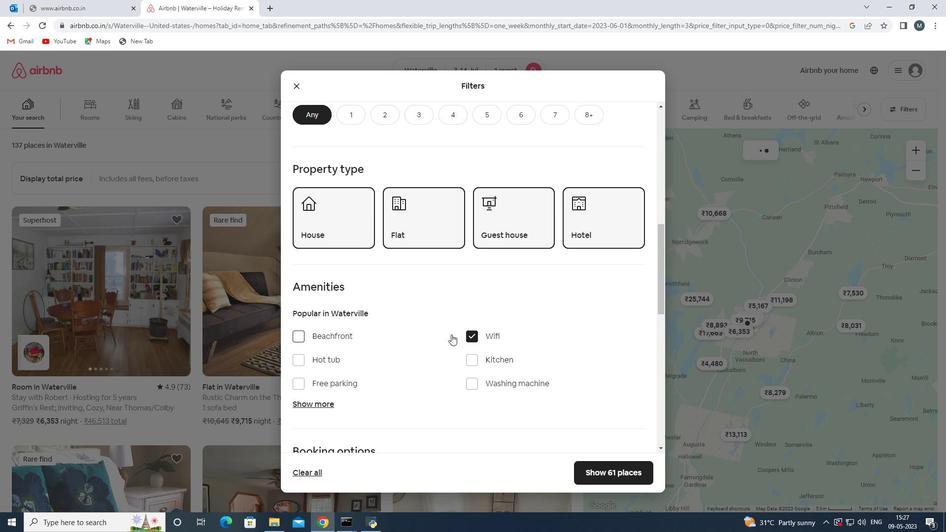 
Action: Mouse scrolled (450, 333) with delta (0, 0)
Screenshot: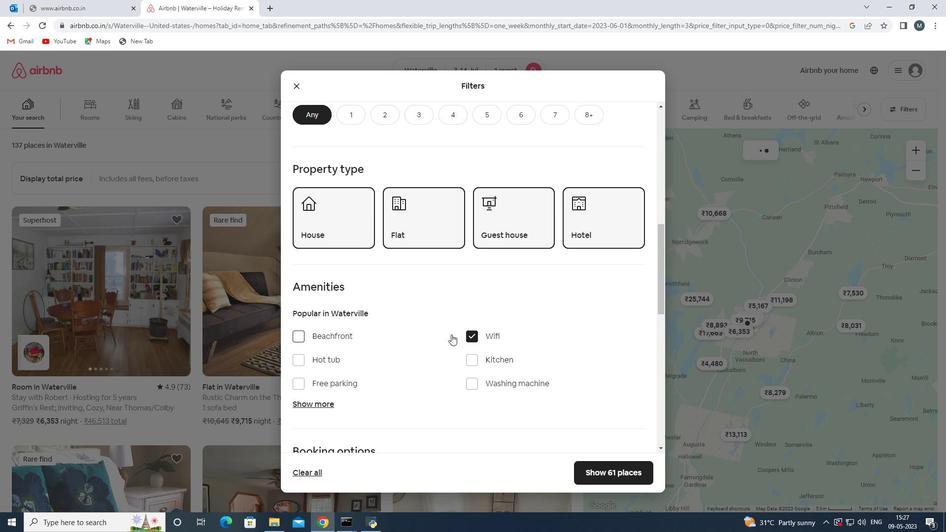 
Action: Mouse moved to (449, 333)
Screenshot: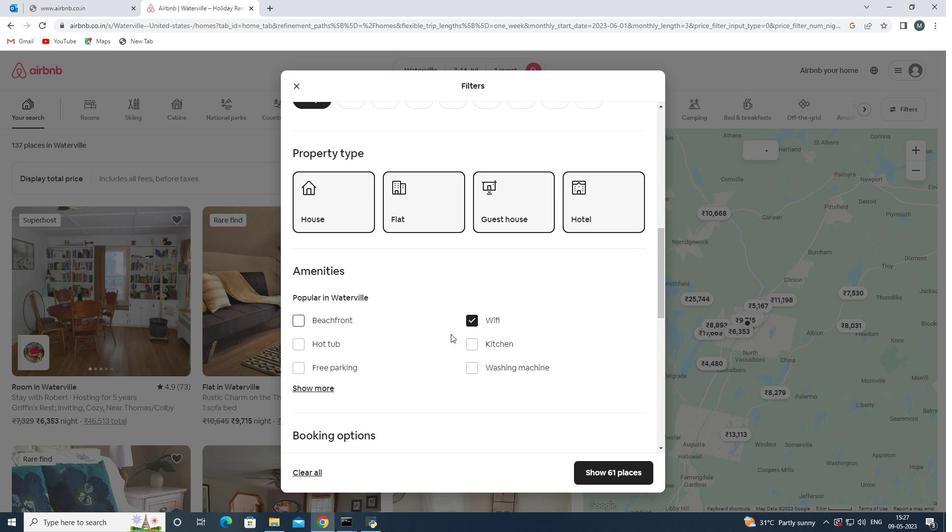 
Action: Mouse scrolled (449, 333) with delta (0, 0)
Screenshot: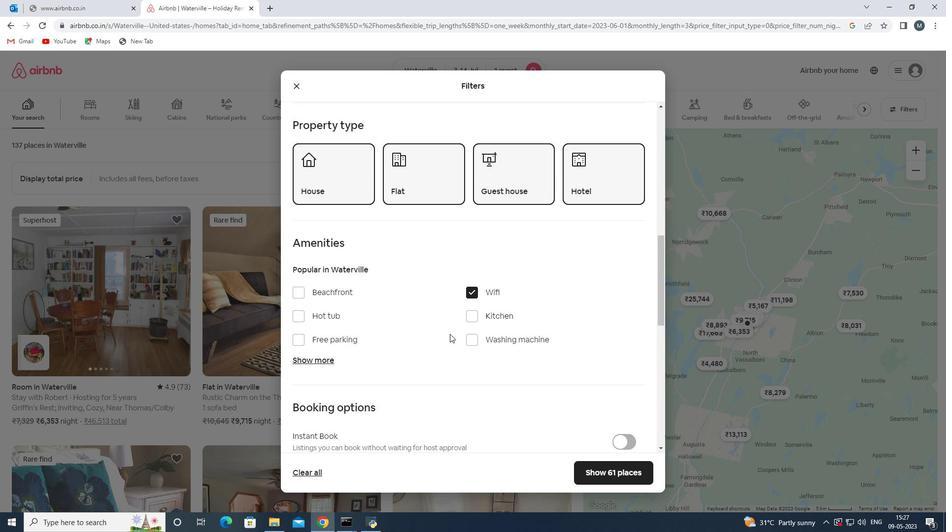 
Action: Mouse moved to (449, 333)
Screenshot: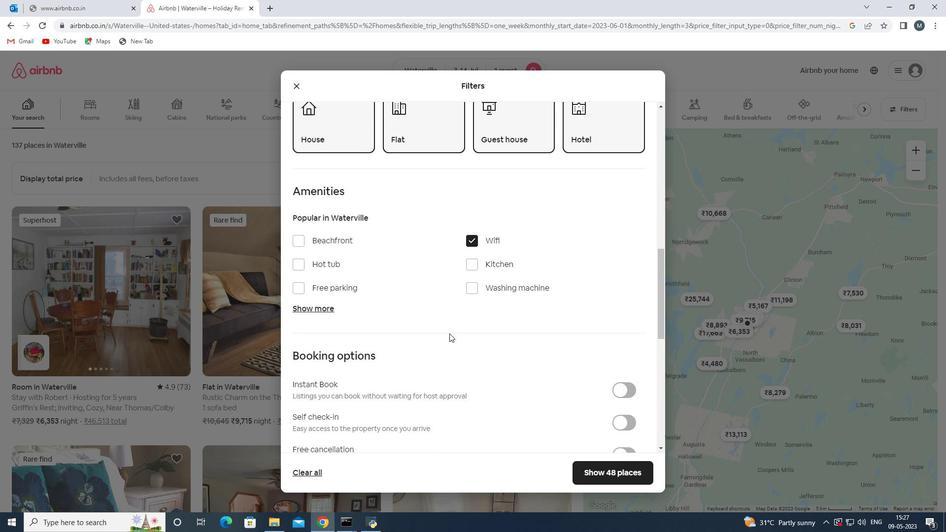 
Action: Mouse scrolled (449, 333) with delta (0, 0)
Screenshot: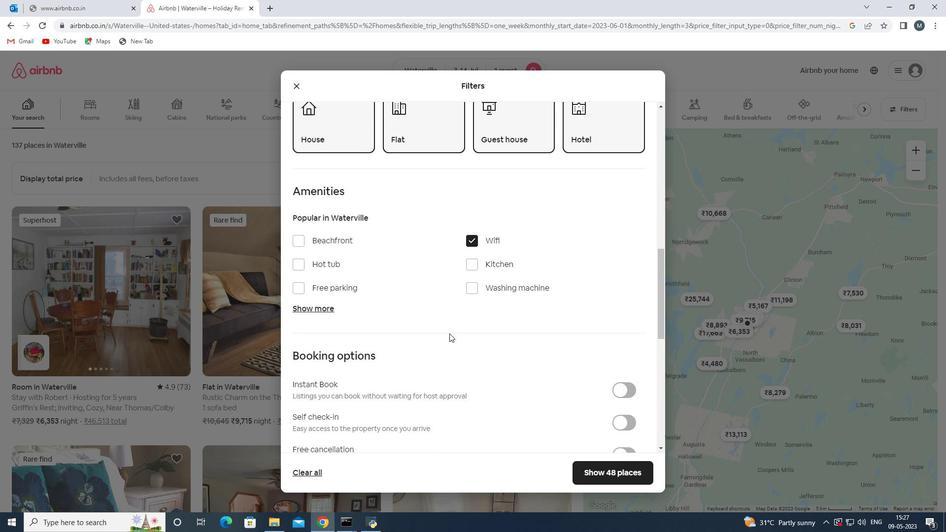 
Action: Mouse moved to (449, 333)
Screenshot: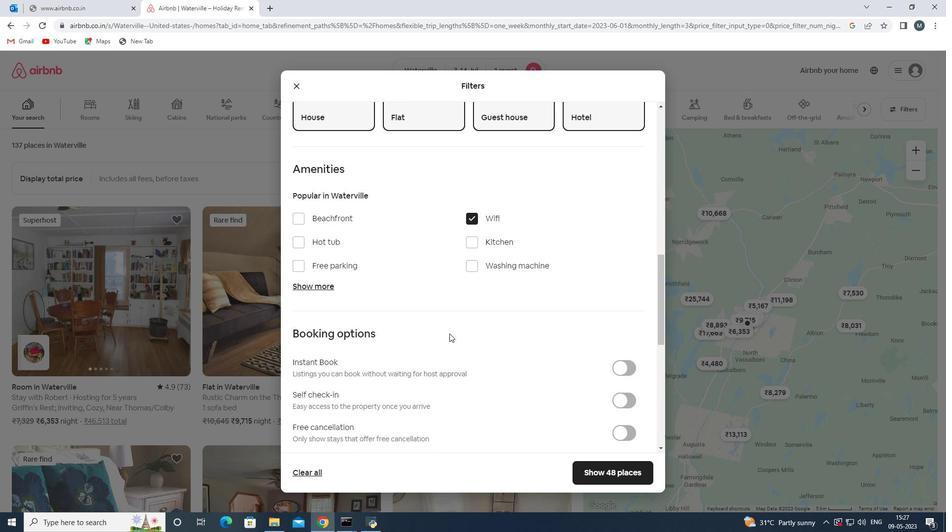 
Action: Mouse scrolled (449, 333) with delta (0, 0)
Screenshot: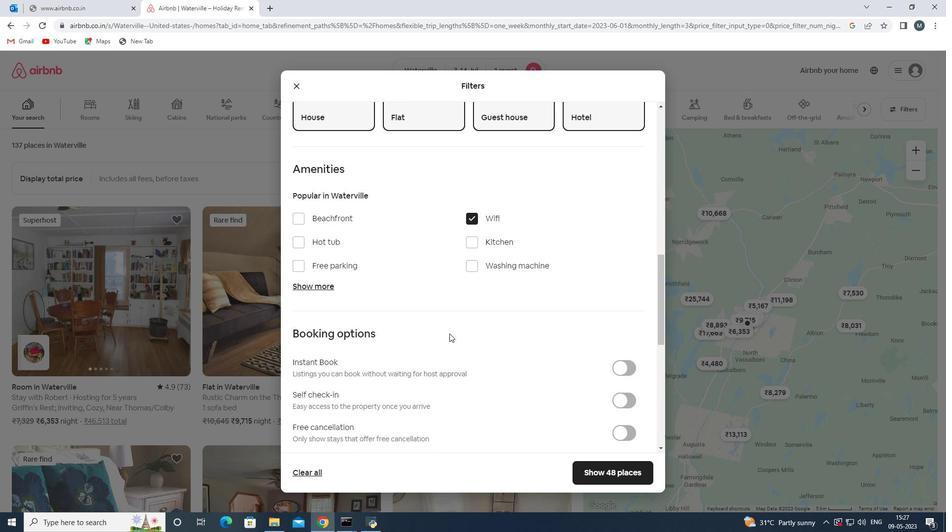 
Action: Mouse moved to (620, 271)
Screenshot: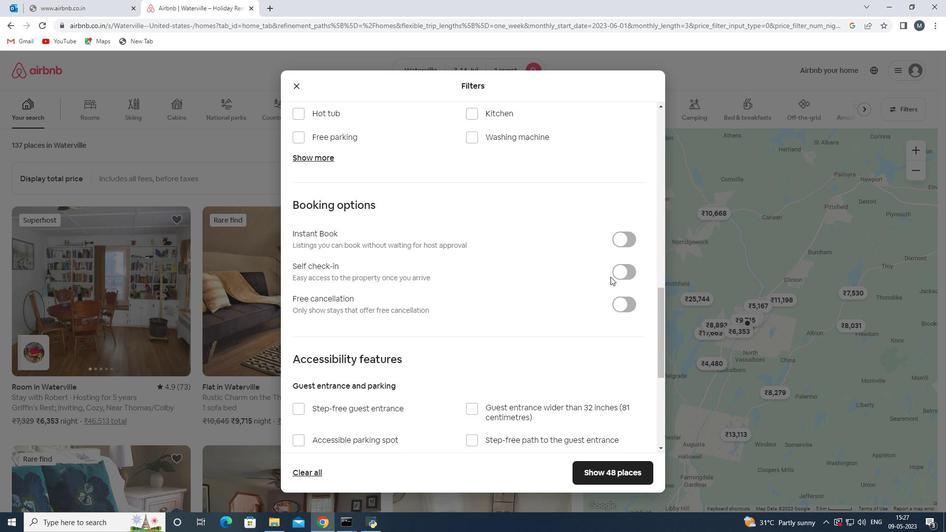 
Action: Mouse pressed left at (620, 271)
Screenshot: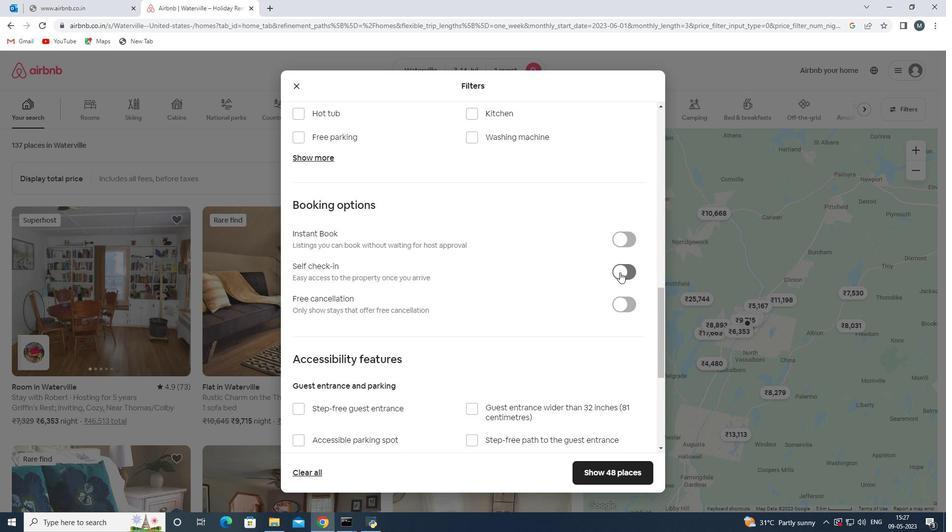 
Action: Mouse moved to (514, 309)
Screenshot: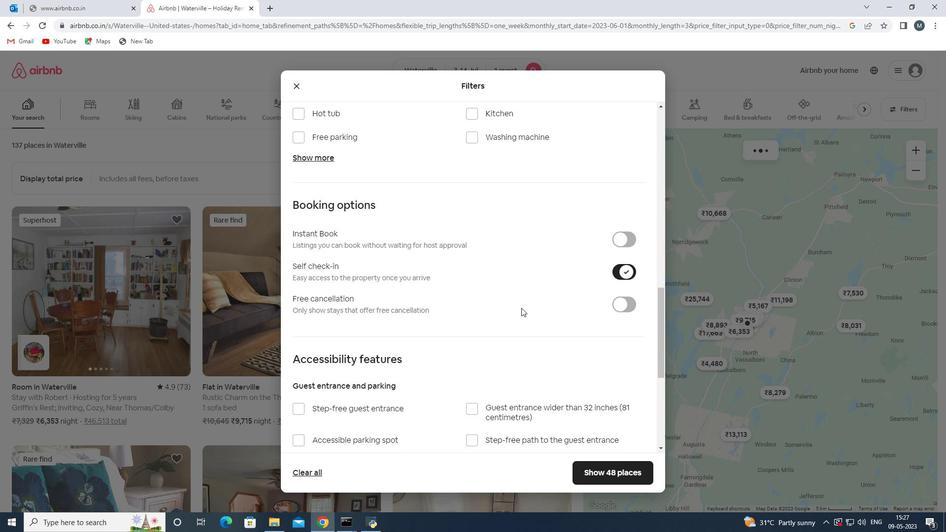 
Action: Mouse scrolled (514, 308) with delta (0, 0)
Screenshot: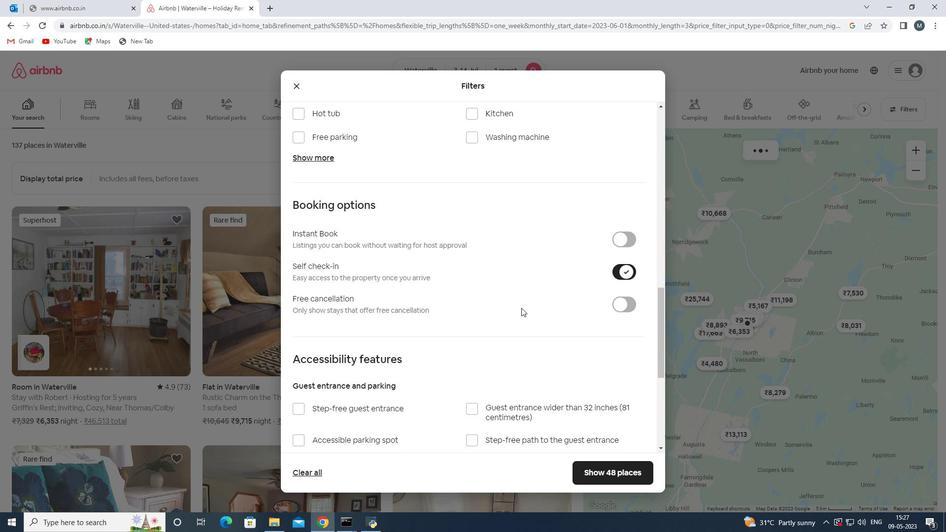 
Action: Mouse moved to (491, 311)
Screenshot: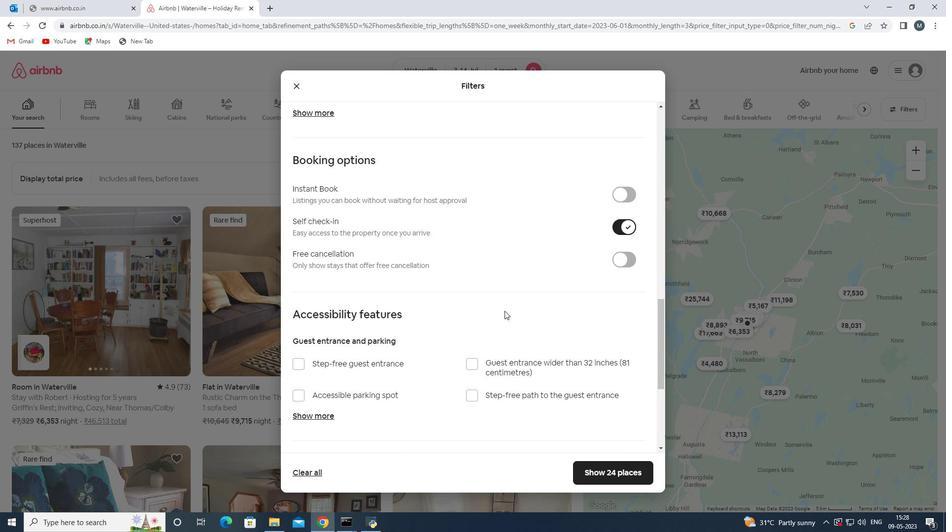
Action: Mouse scrolled (491, 311) with delta (0, 0)
Screenshot: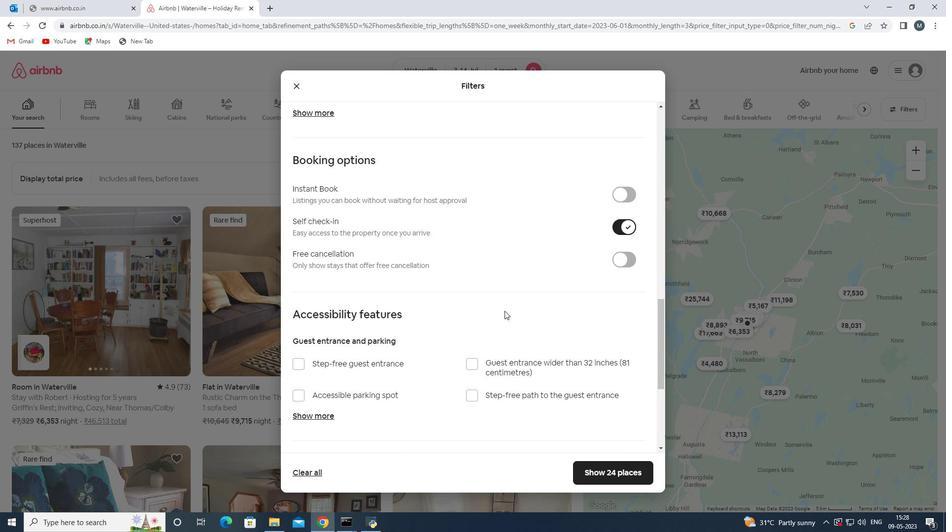 
Action: Mouse moved to (489, 312)
Screenshot: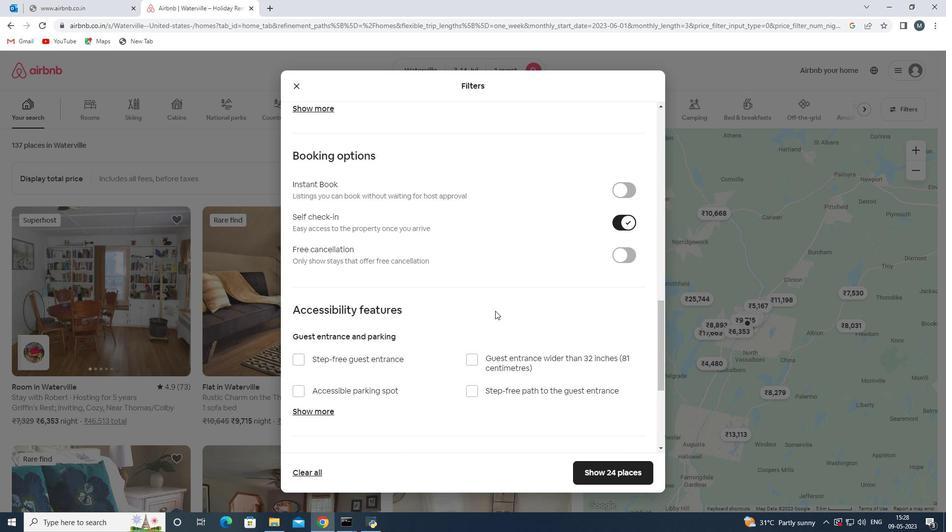 
Action: Mouse scrolled (489, 312) with delta (0, 0)
Screenshot: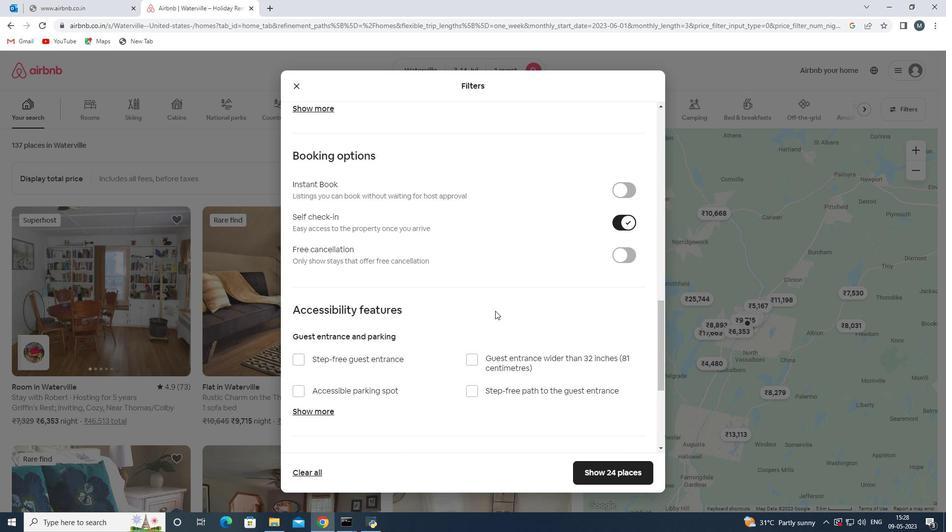 
Action: Mouse moved to (486, 316)
Screenshot: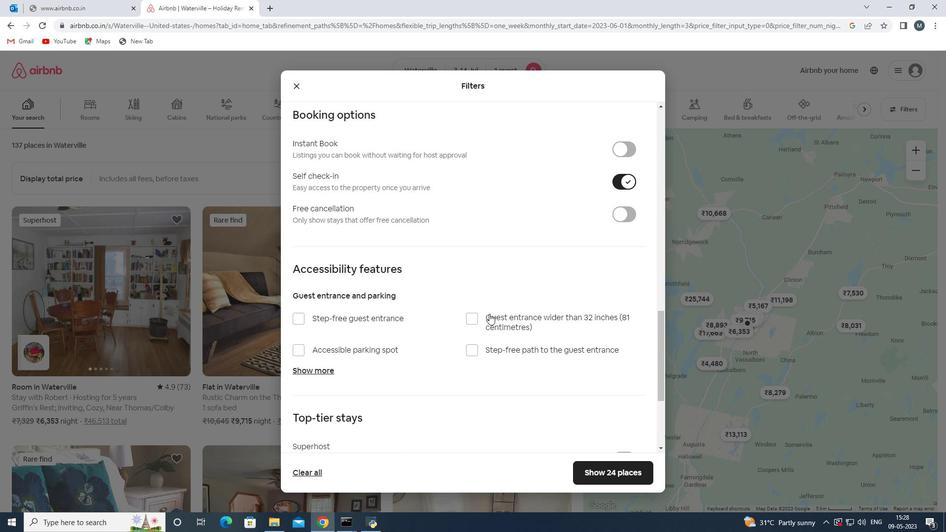 
Action: Mouse scrolled (486, 315) with delta (0, 0)
Screenshot: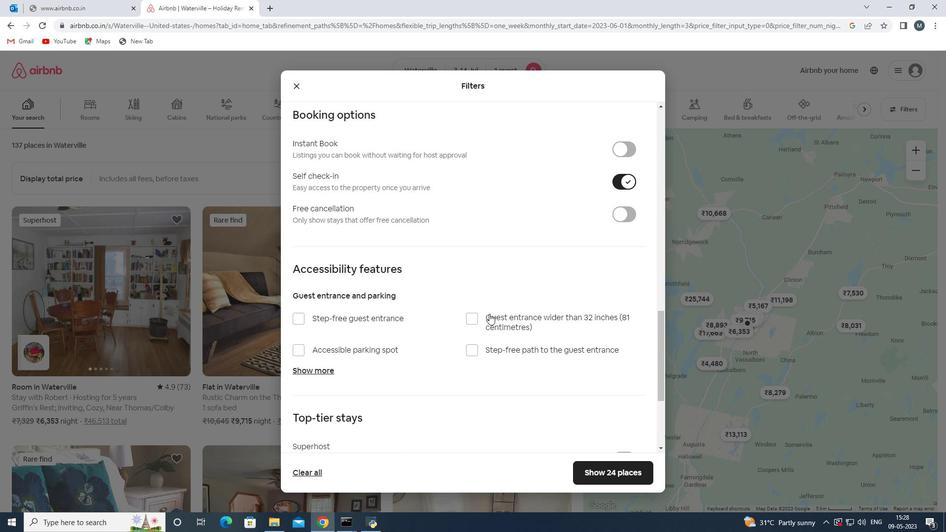 
Action: Mouse moved to (484, 317)
Screenshot: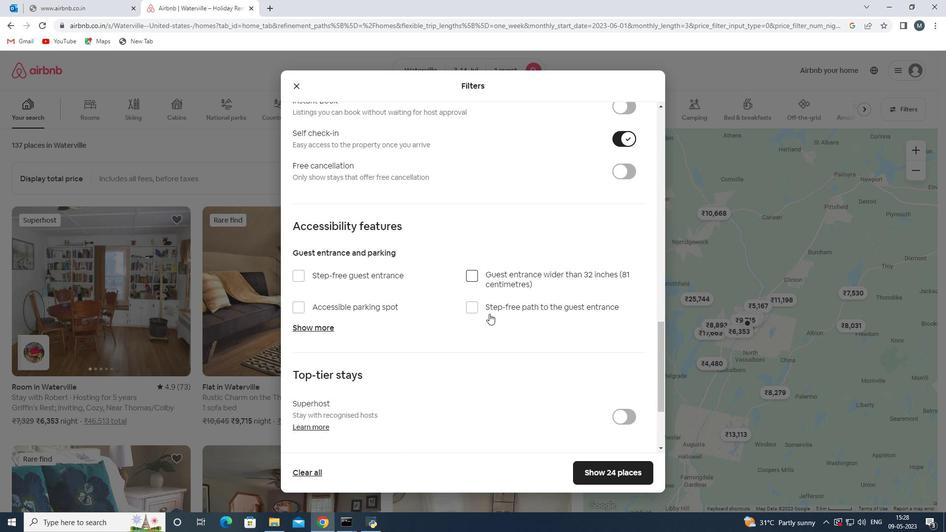 
Action: Mouse scrolled (484, 316) with delta (0, 0)
Screenshot: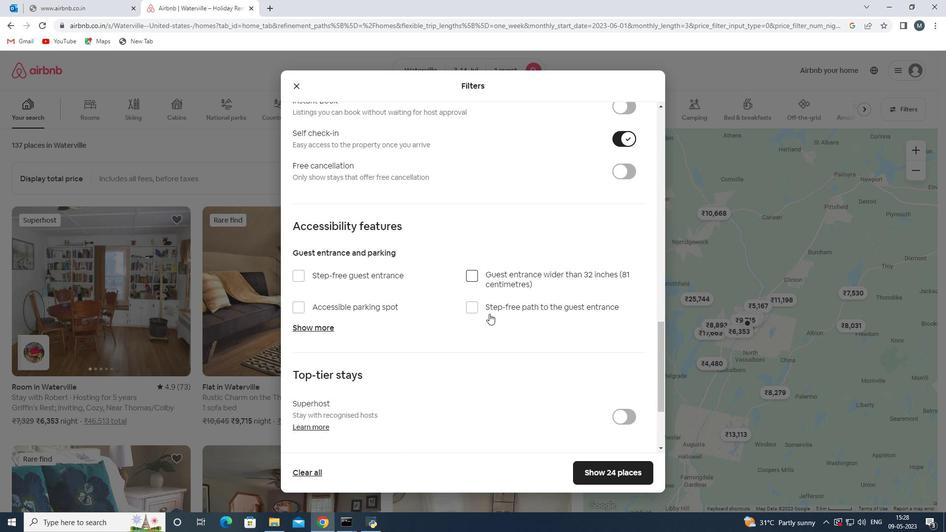 
Action: Mouse moved to (480, 319)
Screenshot: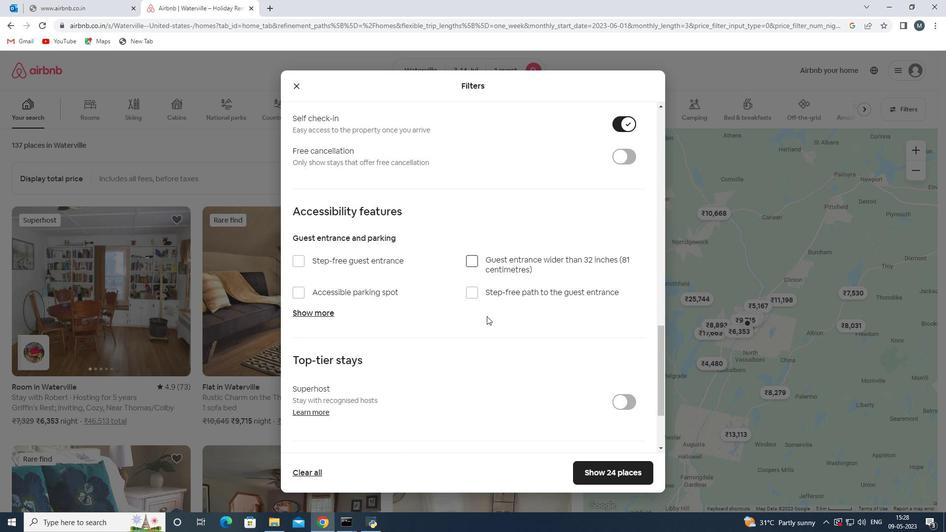 
Action: Mouse scrolled (480, 319) with delta (0, 0)
Screenshot: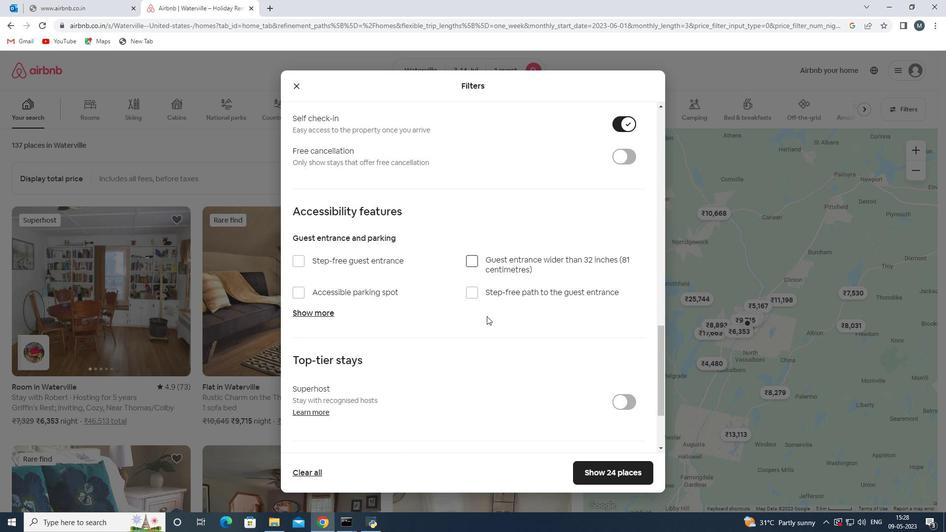 
Action: Mouse moved to (472, 323)
Screenshot: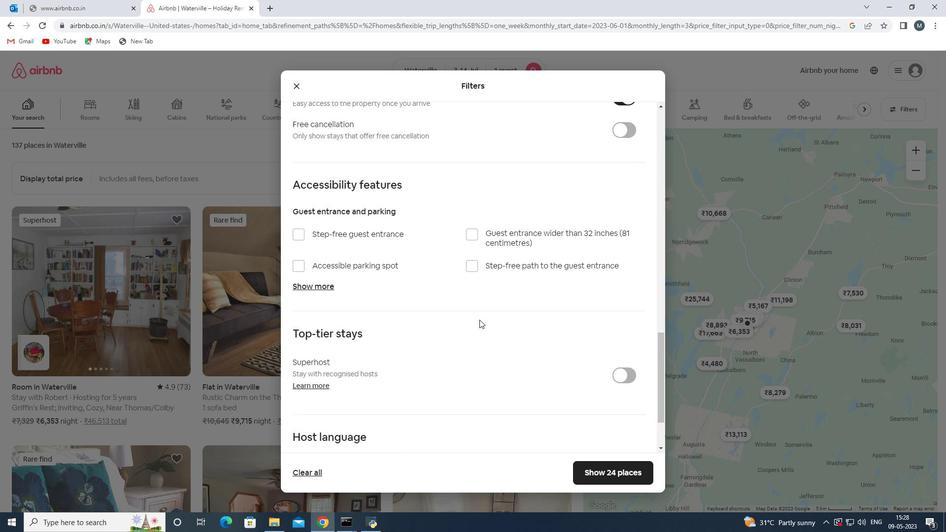 
Action: Mouse scrolled (472, 322) with delta (0, 0)
Screenshot: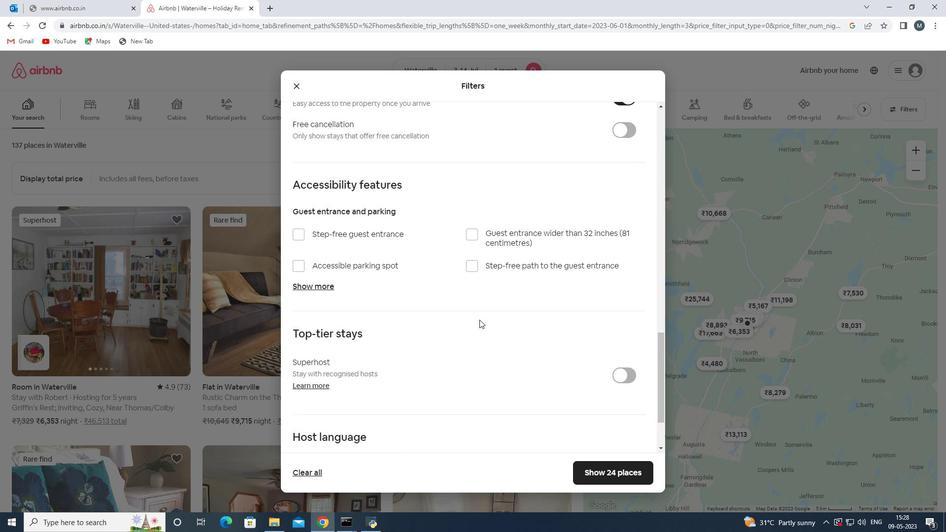 
Action: Mouse moved to (368, 381)
Screenshot: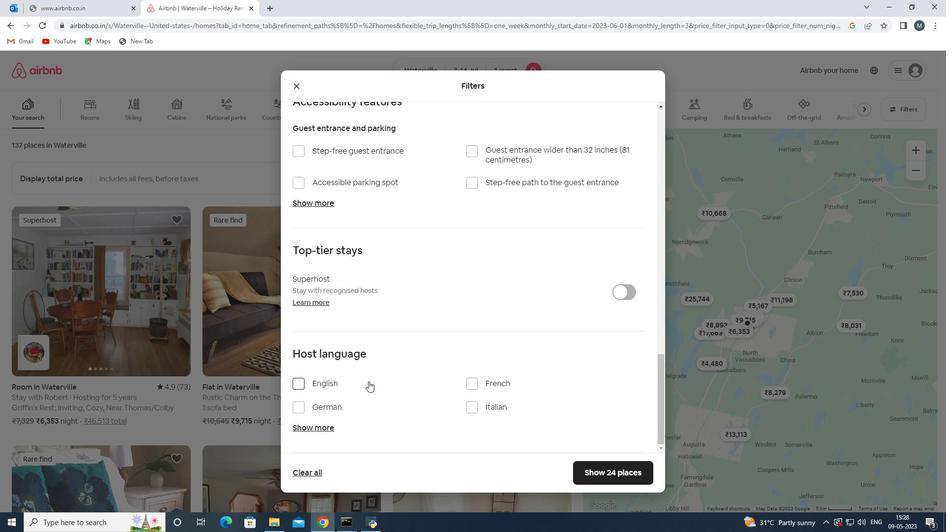 
Action: Mouse pressed left at (368, 381)
Screenshot: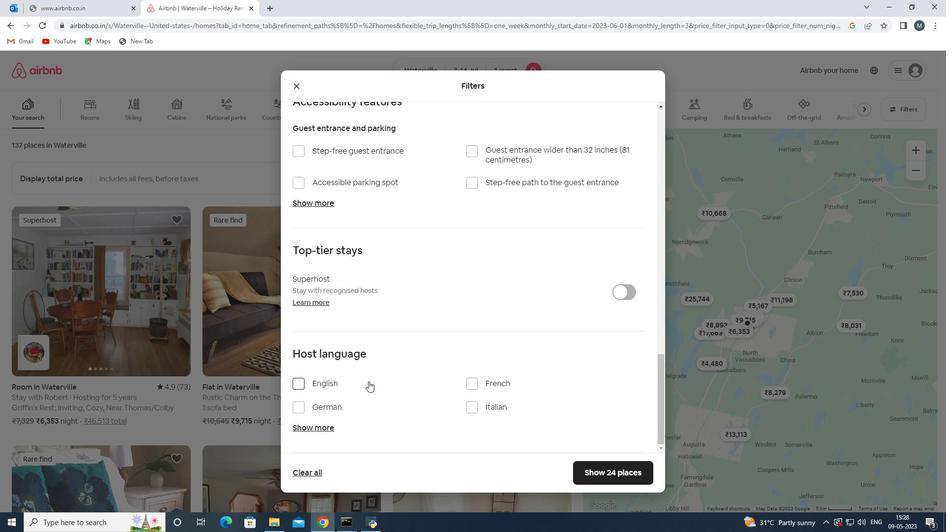 
Action: Mouse moved to (582, 468)
Screenshot: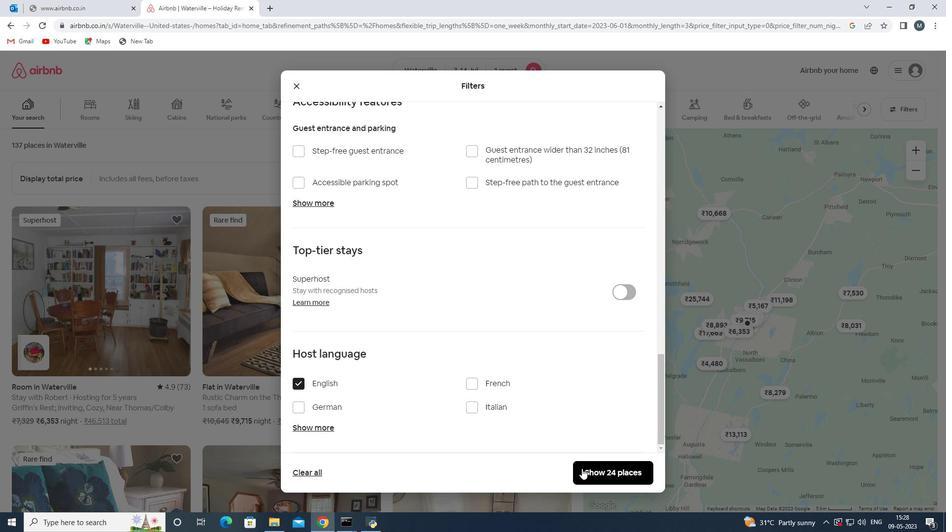 
Action: Mouse pressed left at (582, 468)
Screenshot: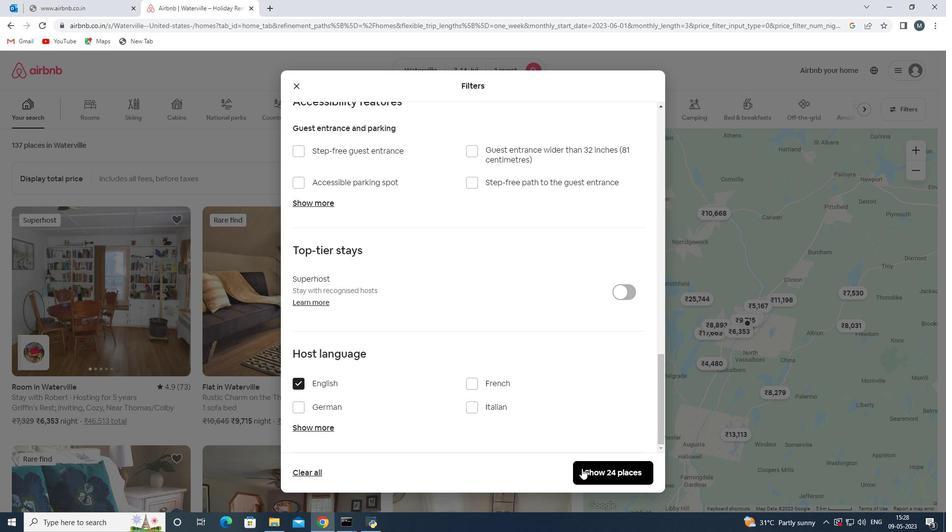 
Action: Mouse moved to (590, 462)
Screenshot: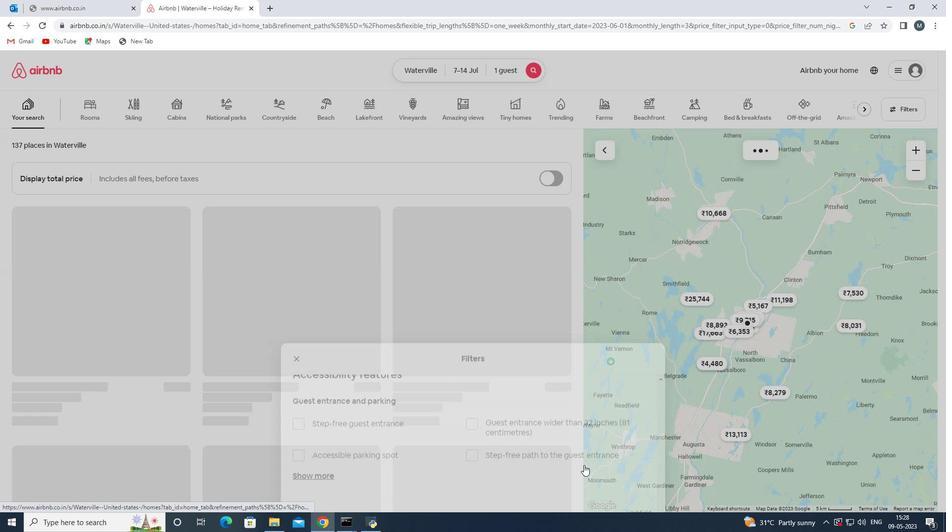 
